 Task: Add an event with the title Second Sales Team Alignment and Strategy Discussion, date '2024/04/18', time 8:00 AM to 10:00 AMand add a description: A lunch and learn session is a unique professional development opportunity where employees gather during their lunch break to learn and engage in educational activities. It combines the convenience of a mealtime with valuable learning experiences, creating a relaxed and interactive environment for knowledge sharing and skill enhancement._x000D_
_x000D_
, put the event into Yellow category . Add location for the event as: 789 Paseo del Prado, Madrid, Spain, logged in from the account softage.9@softage.netand send the event invitation to softage.7@softage.net with CC to  softage.1@softage.net. Set a reminder for the event At time of event
Action: Mouse moved to (97, 128)
Screenshot: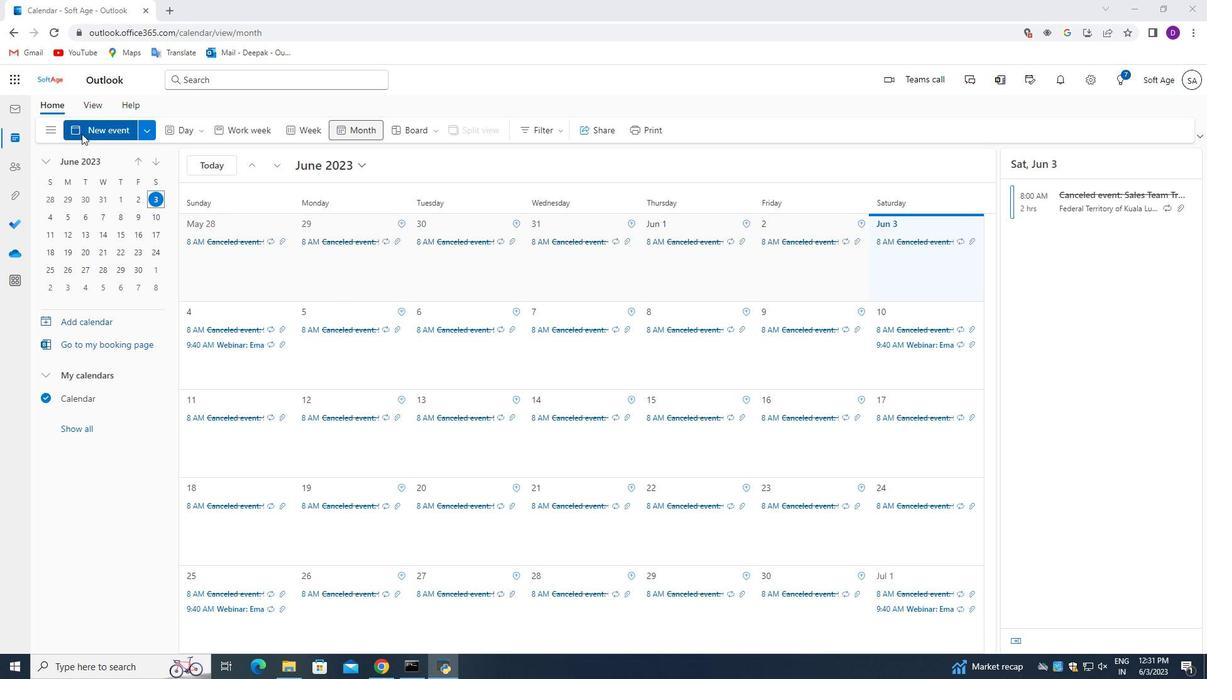 
Action: Mouse pressed left at (97, 128)
Screenshot: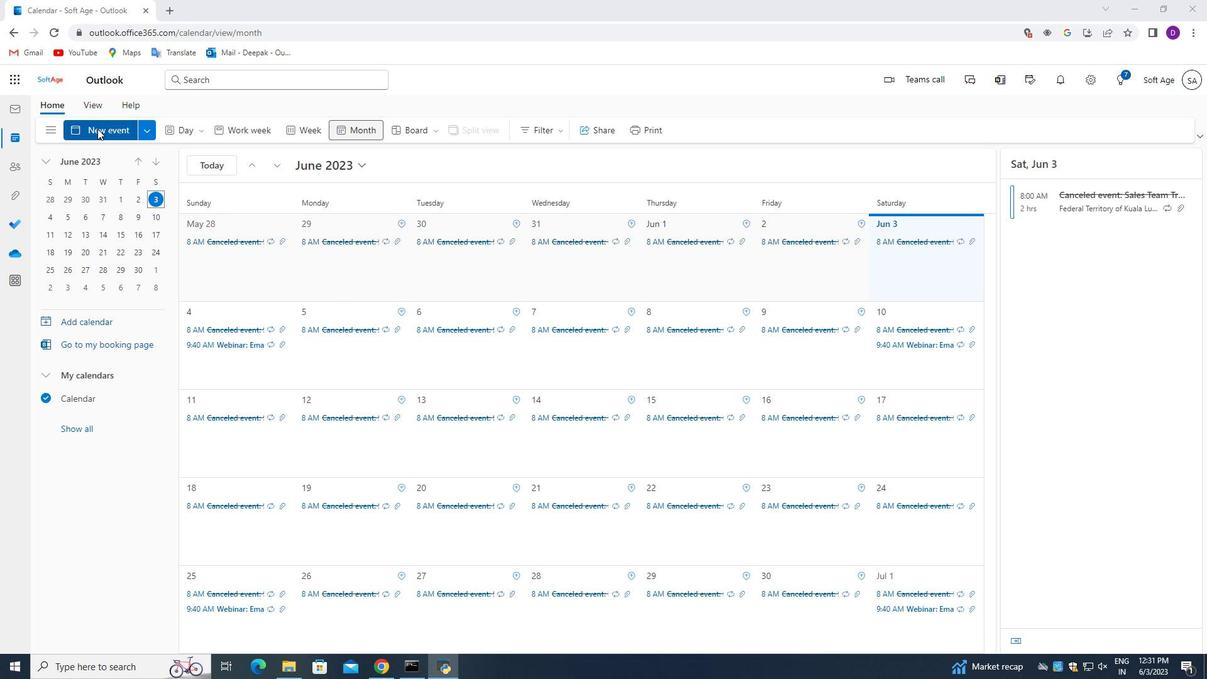 
Action: Mouse moved to (371, 412)
Screenshot: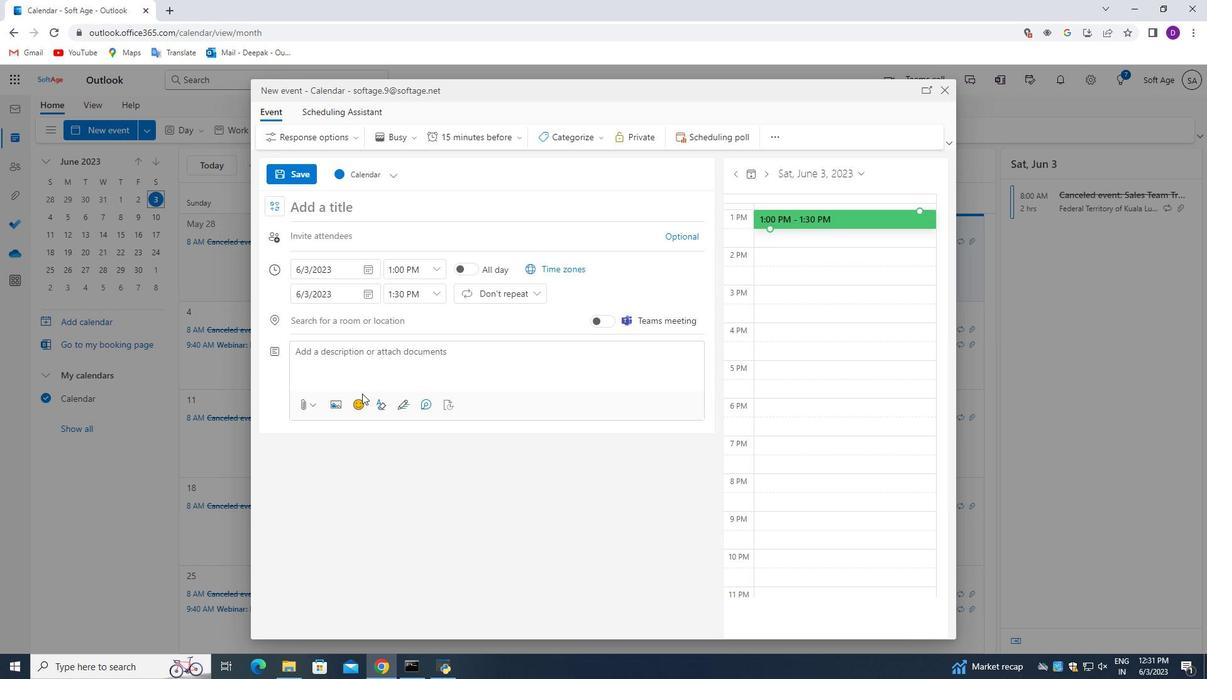 
Action: Key pressed <Key.shift_r>Second<Key.space><Key.shift_r>Sales<Key.space><Key.shift_r>Team<Key.space><Key.shift_r>Alignment<Key.space>and<Key.space>s<Key.backspace><Key.shift_r>Strategy<Key.space><Key.shift_r>Discussion
Screenshot: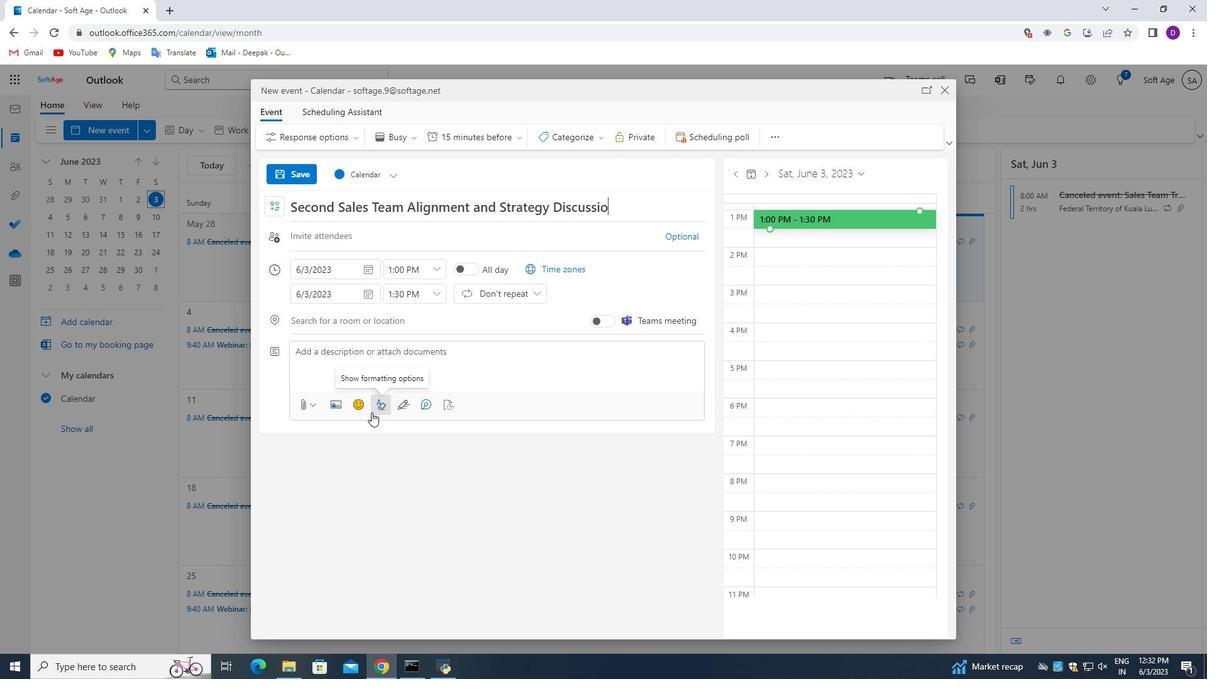 
Action: Mouse moved to (370, 266)
Screenshot: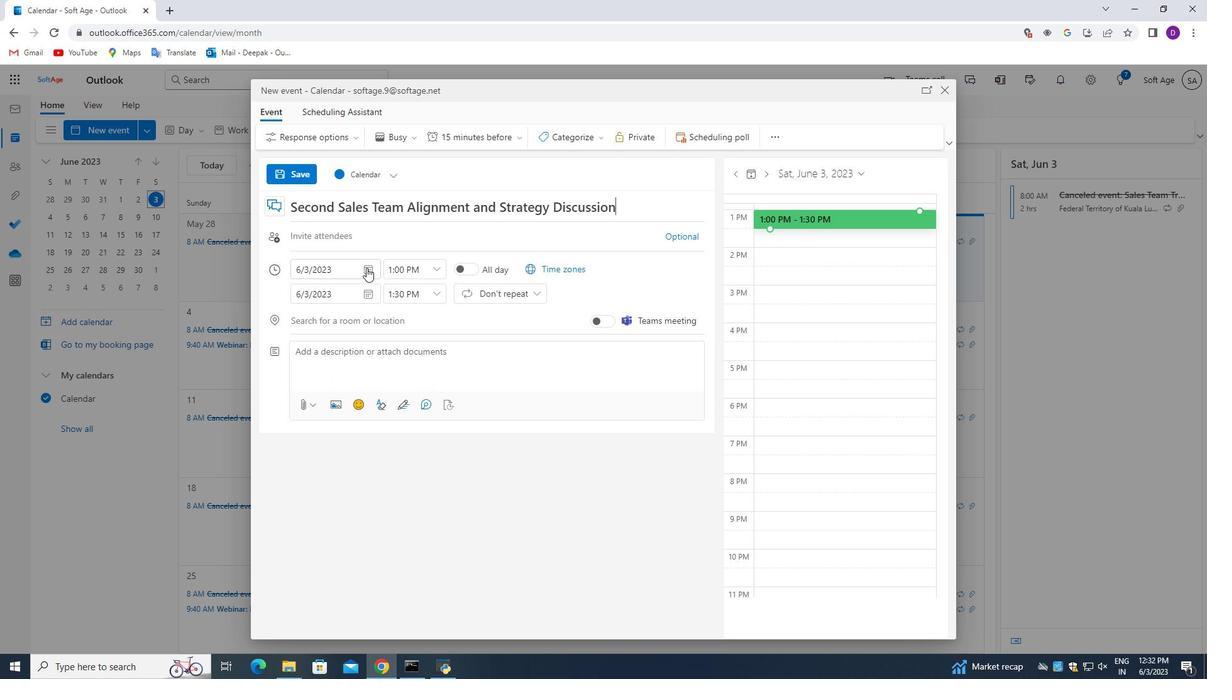 
Action: Mouse pressed left at (370, 266)
Screenshot: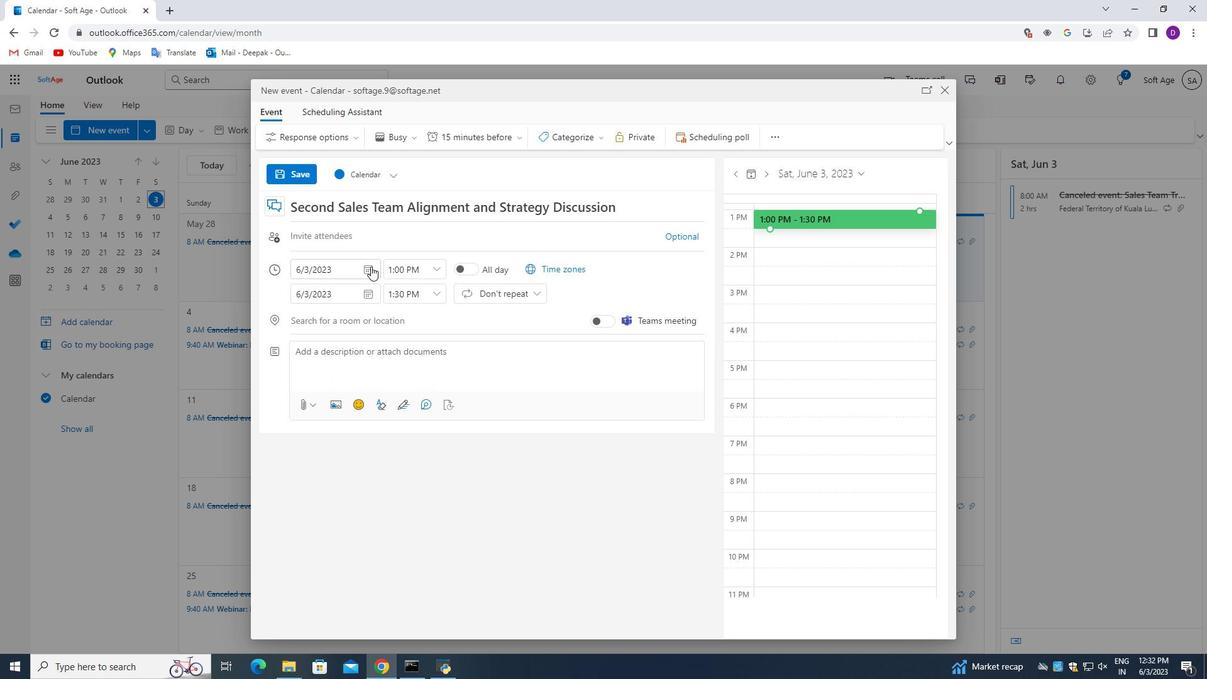 
Action: Mouse moved to (334, 293)
Screenshot: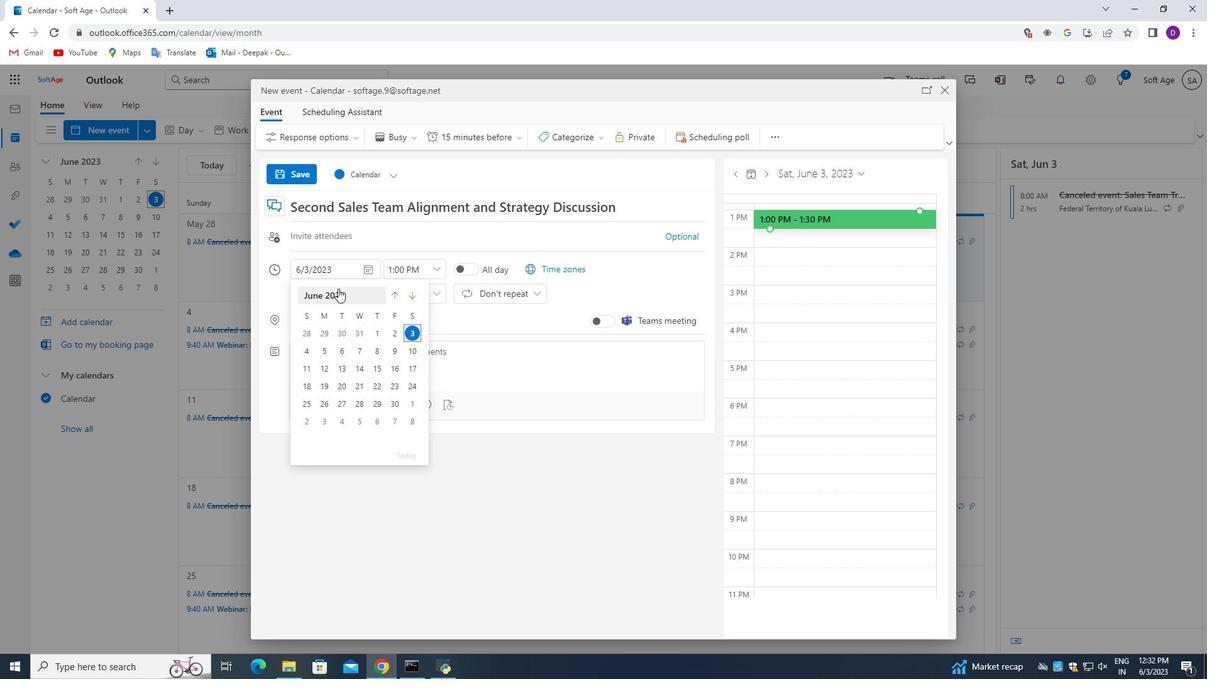 
Action: Mouse pressed left at (334, 293)
Screenshot: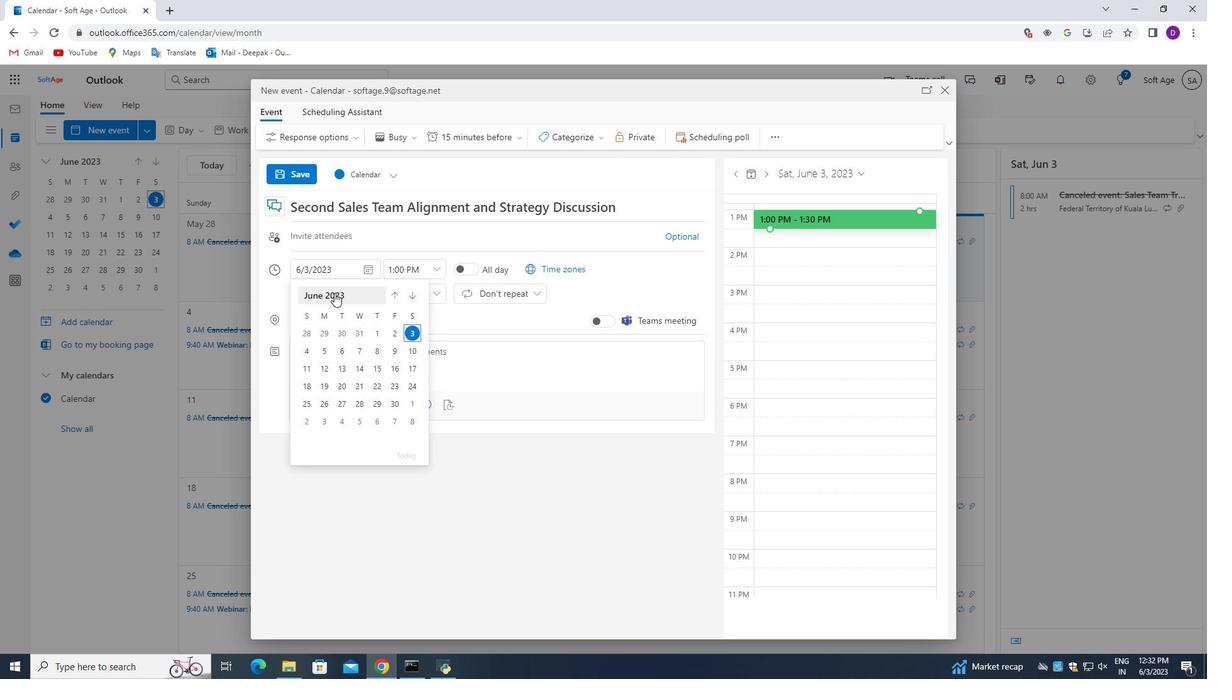 
Action: Mouse moved to (413, 298)
Screenshot: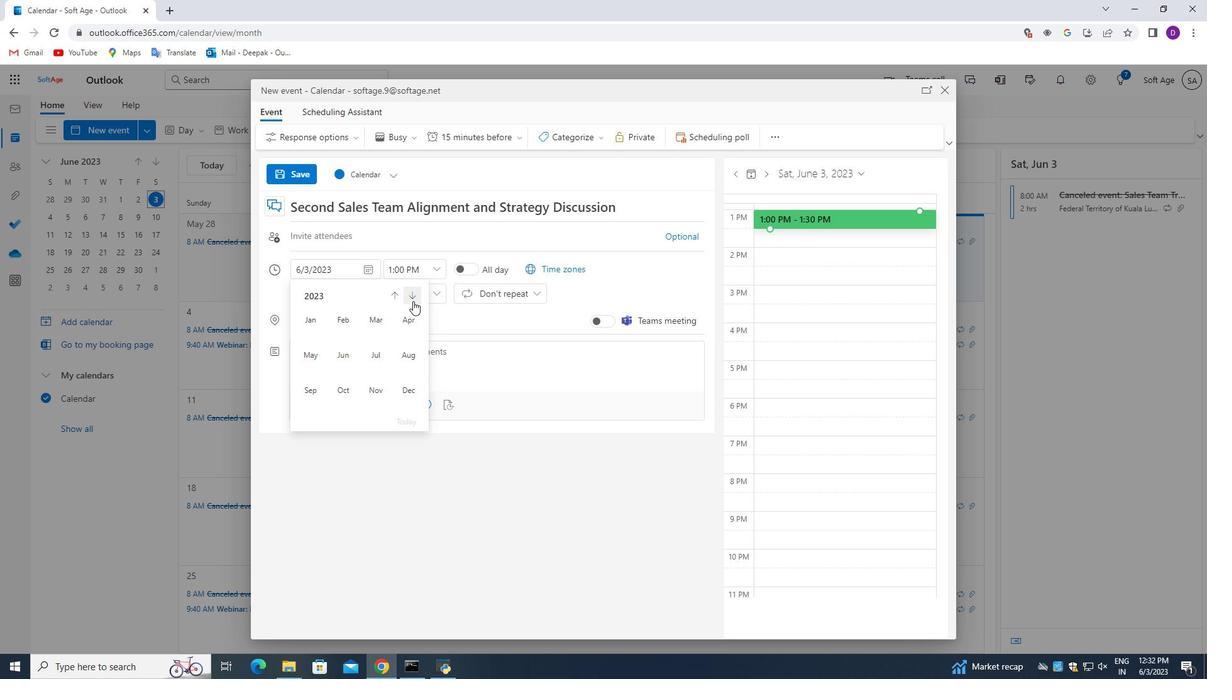 
Action: Mouse pressed left at (413, 298)
Screenshot: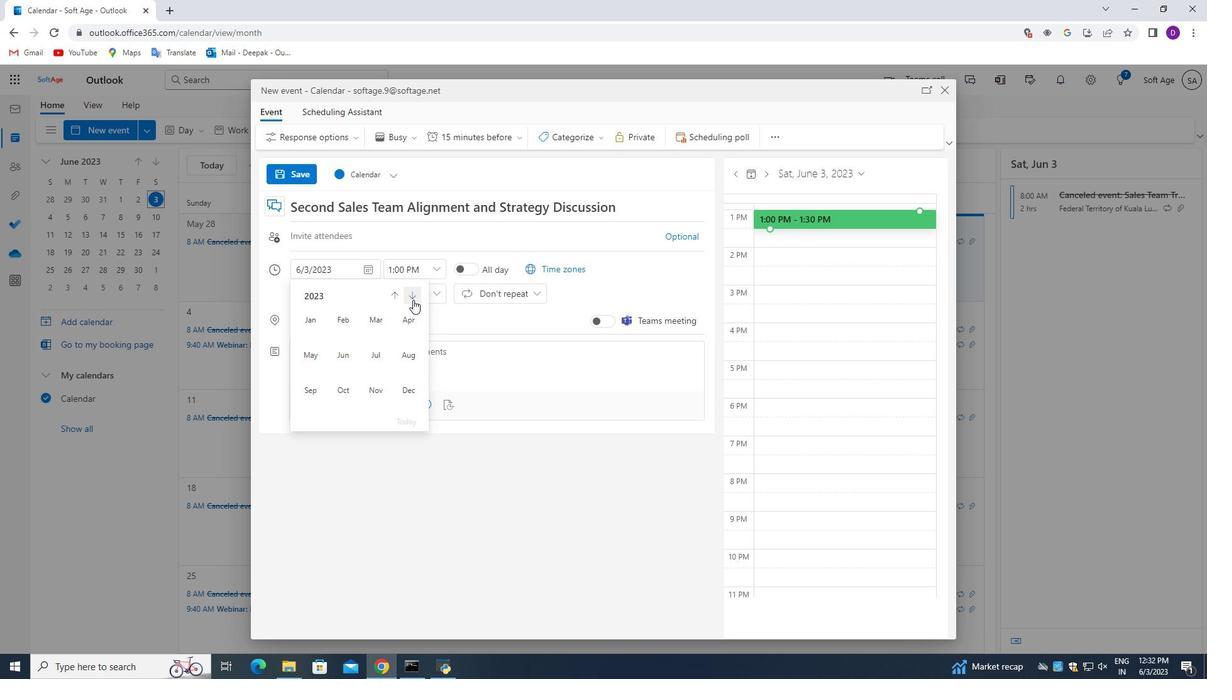 
Action: Mouse moved to (401, 324)
Screenshot: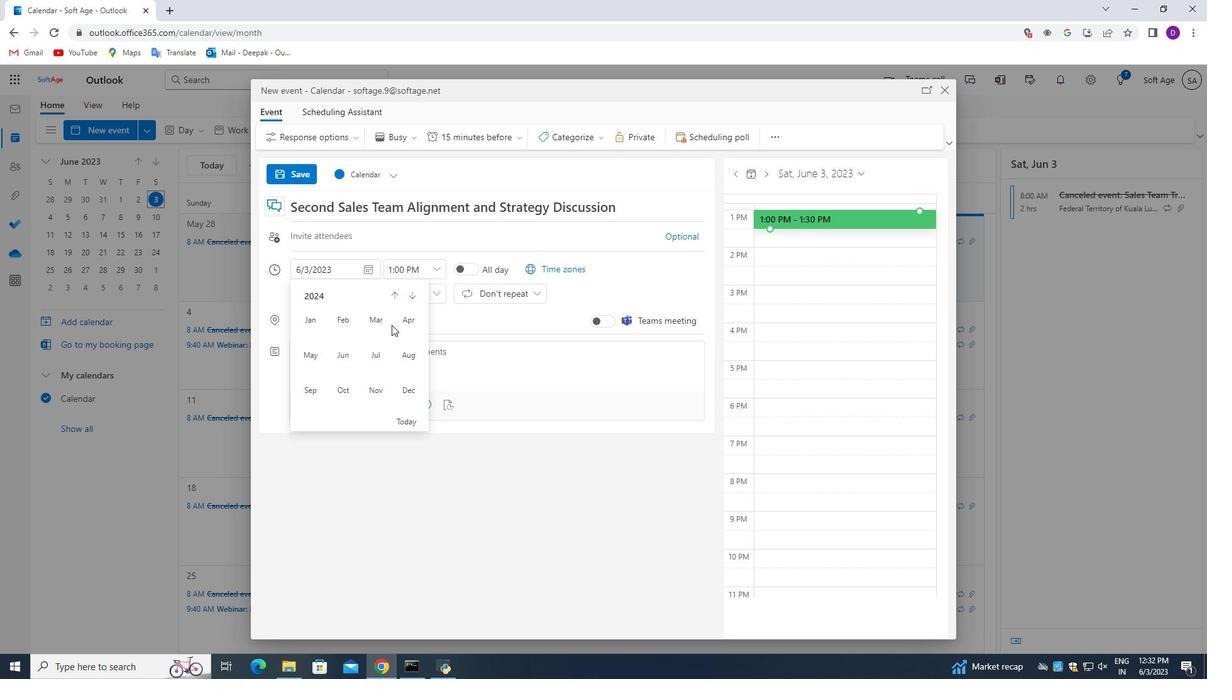
Action: Mouse pressed left at (401, 324)
Screenshot: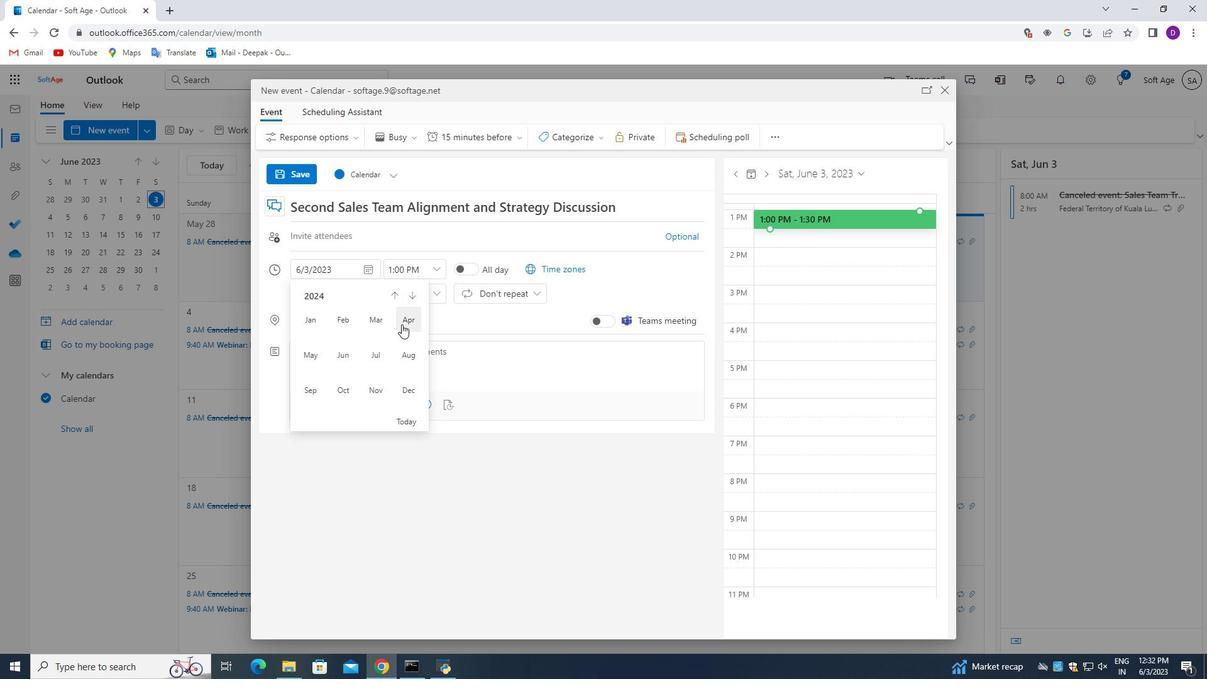 
Action: Mouse moved to (379, 365)
Screenshot: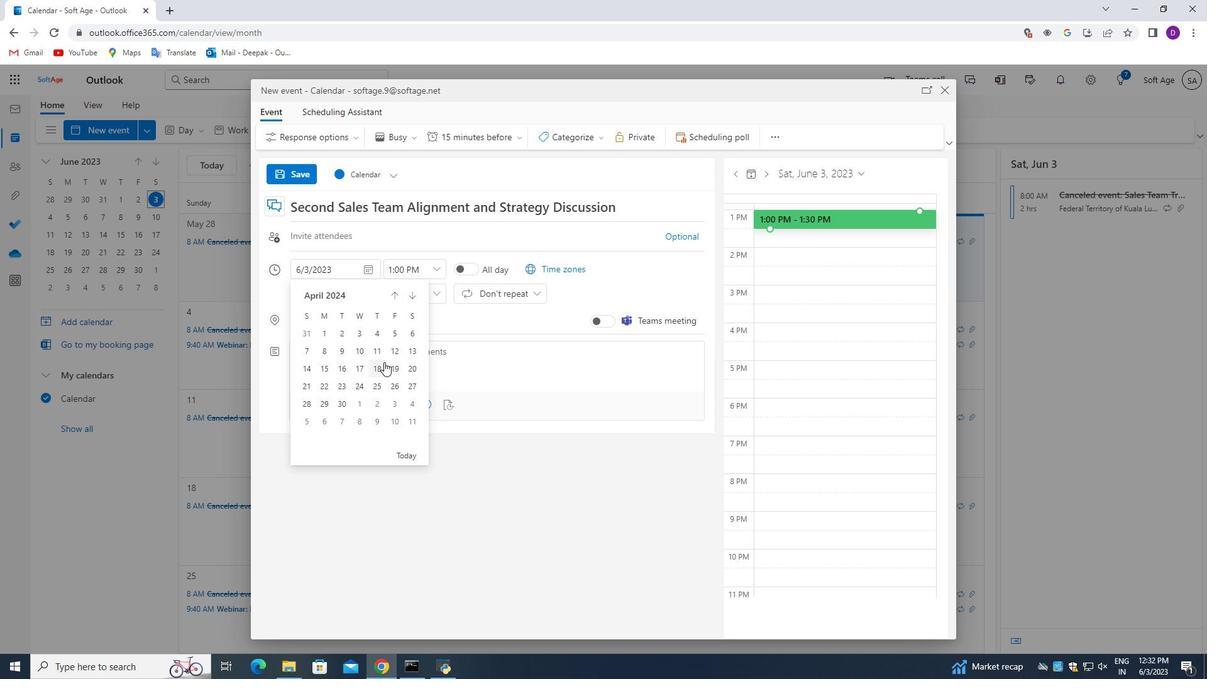 
Action: Mouse pressed left at (379, 365)
Screenshot: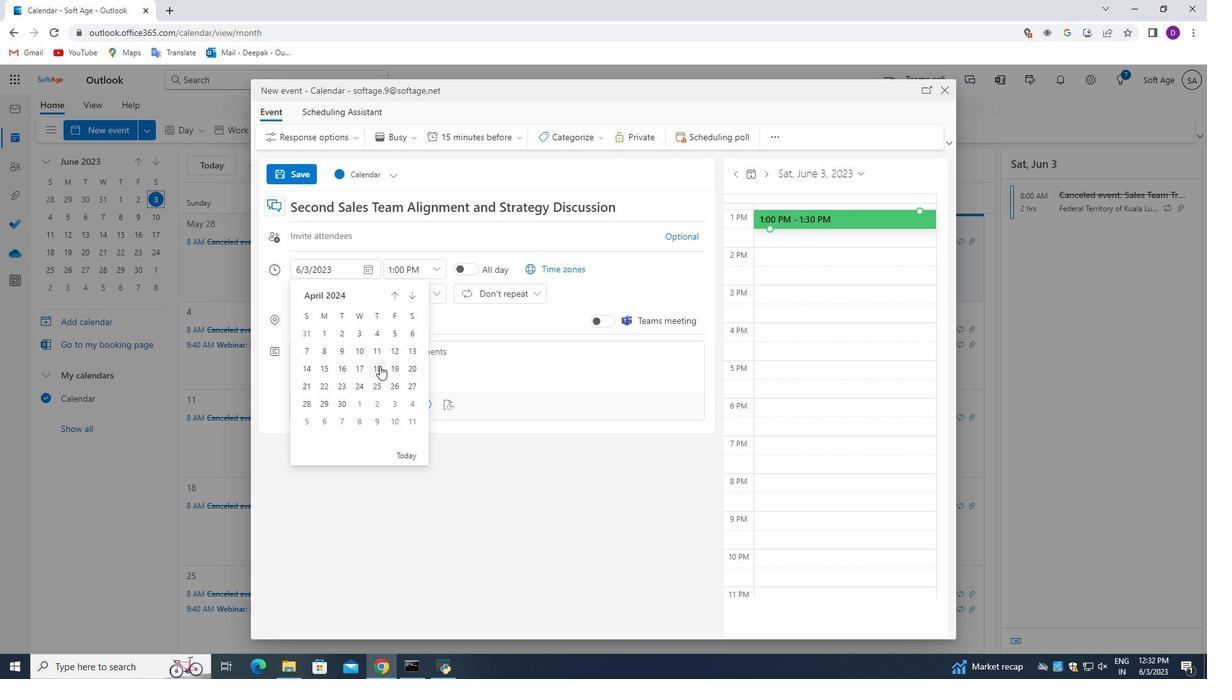
Action: Mouse moved to (412, 271)
Screenshot: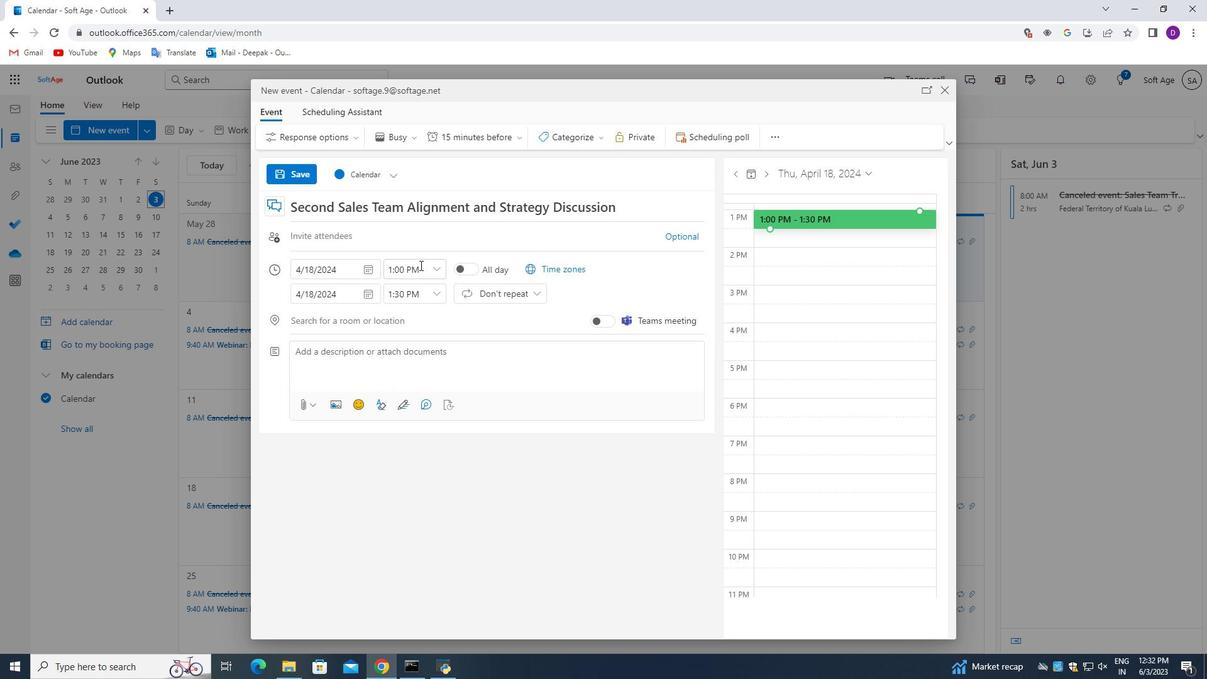 
Action: Mouse pressed left at (412, 271)
Screenshot: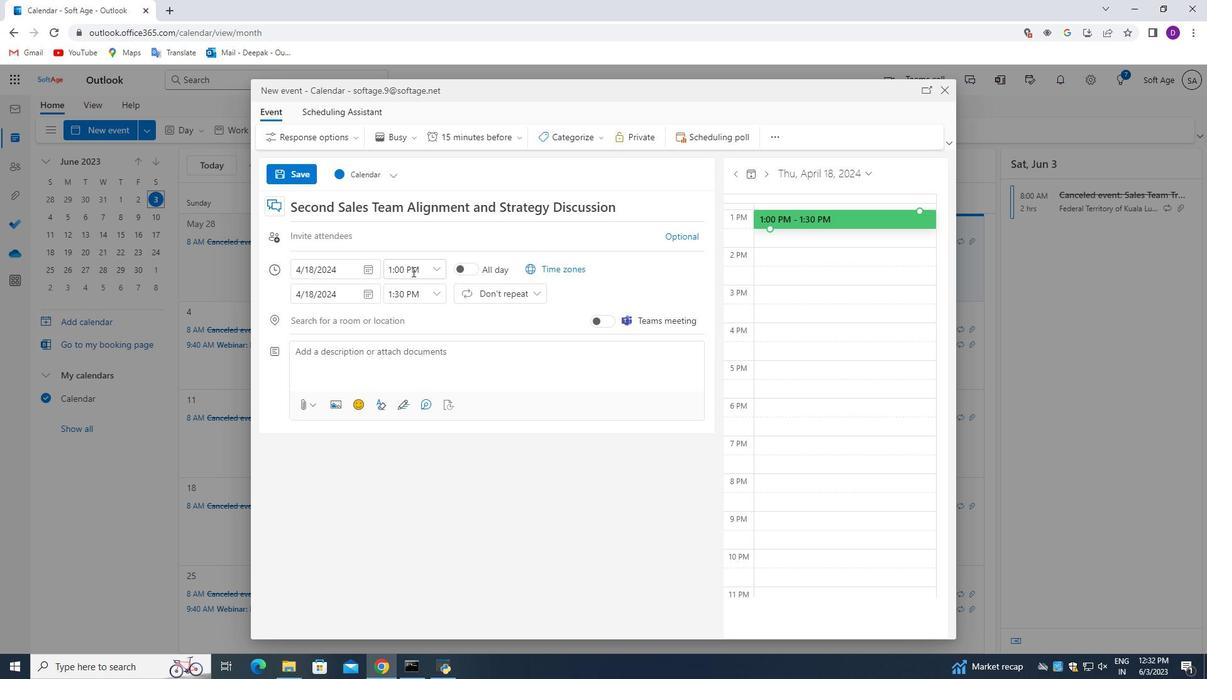 
Action: Mouse pressed left at (412, 271)
Screenshot: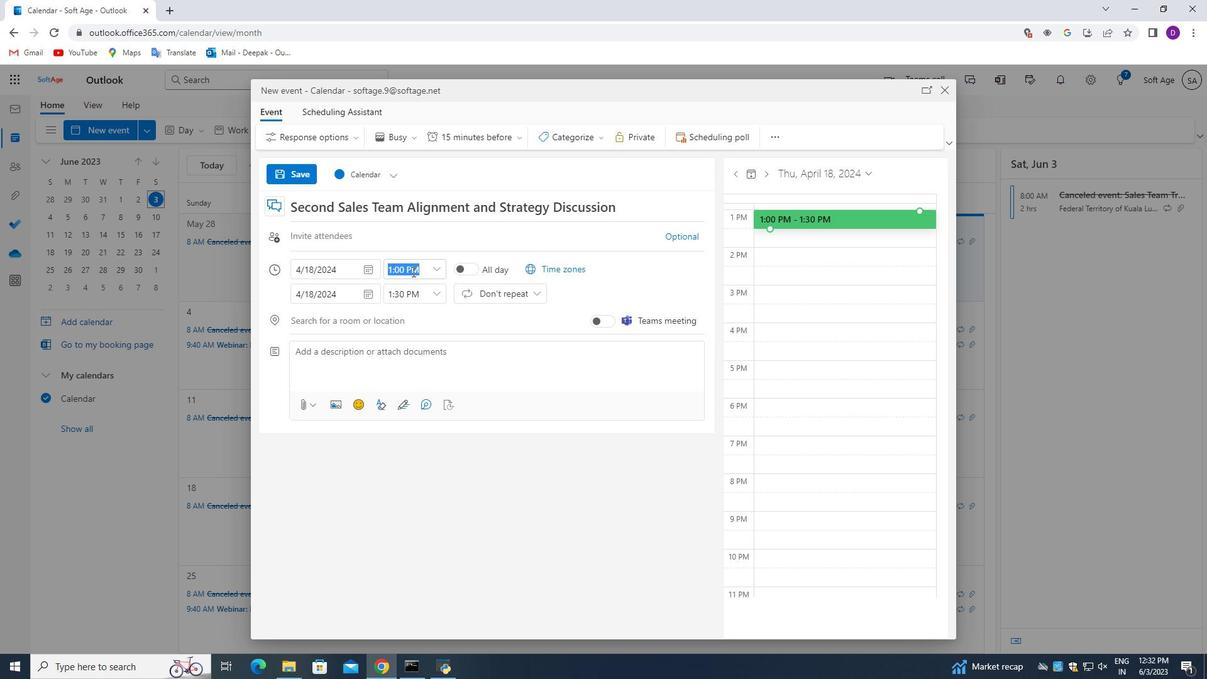 
Action: Mouse moved to (392, 269)
Screenshot: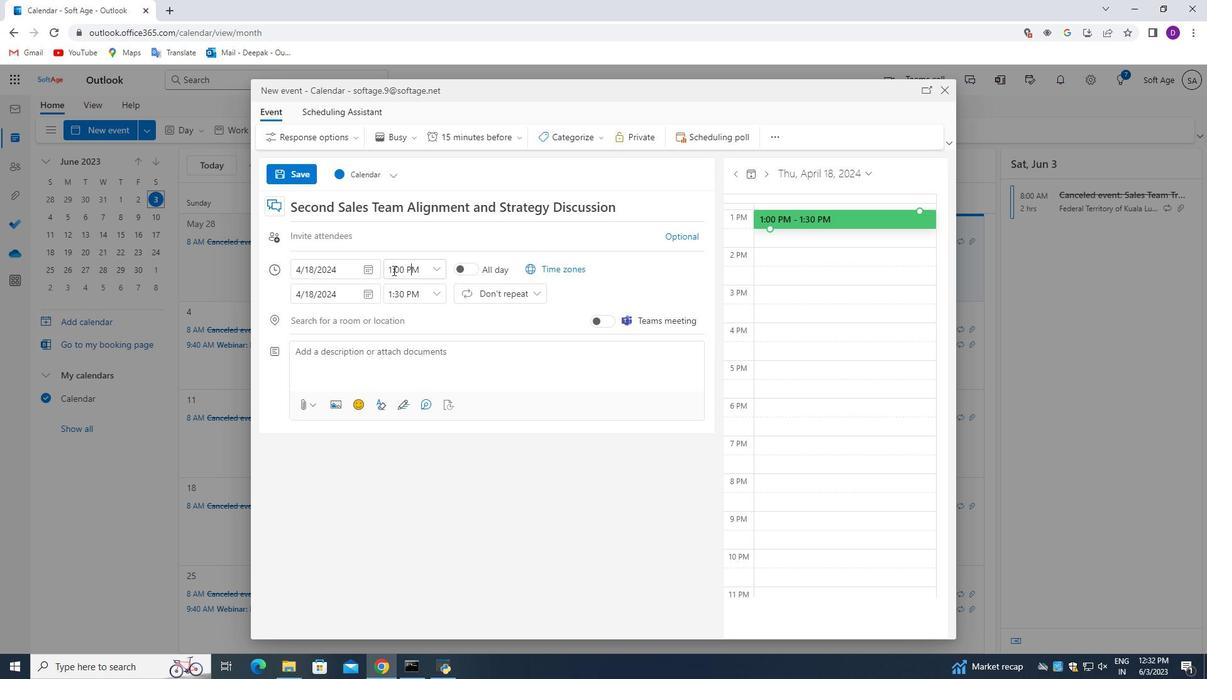 
Action: Mouse pressed left at (392, 269)
Screenshot: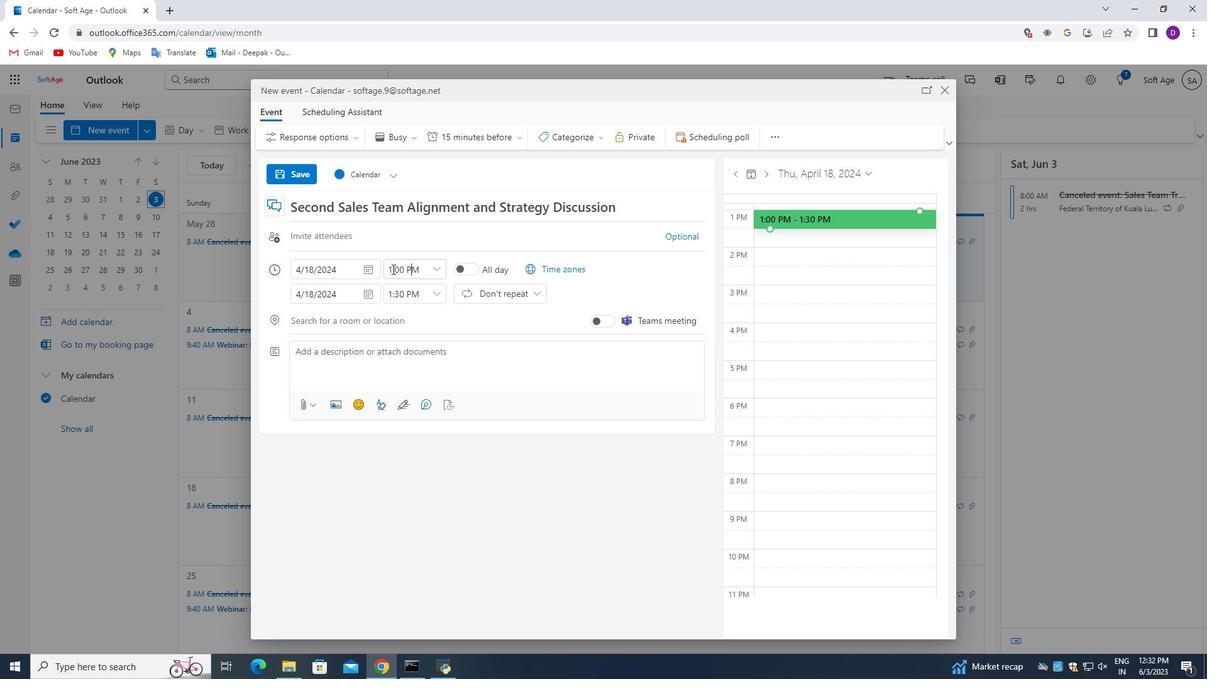 
Action: Mouse moved to (407, 274)
Screenshot: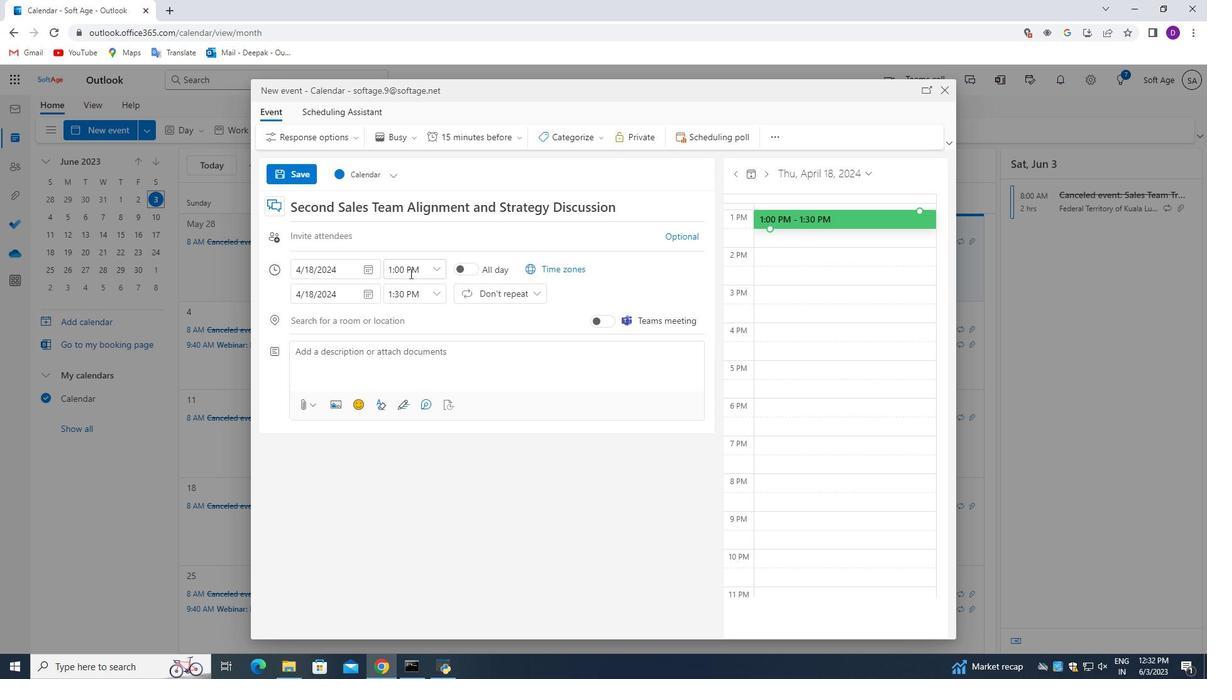 
Action: Key pressed <Key.backspace>
Screenshot: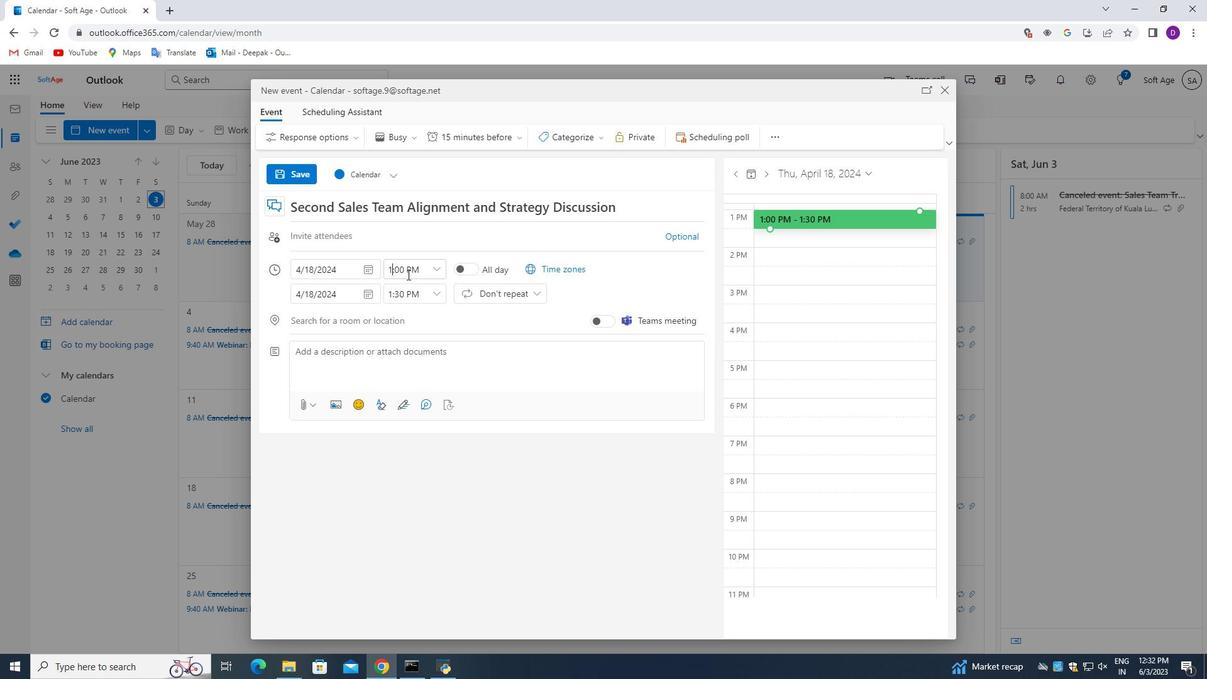 
Action: Mouse moved to (407, 275)
Screenshot: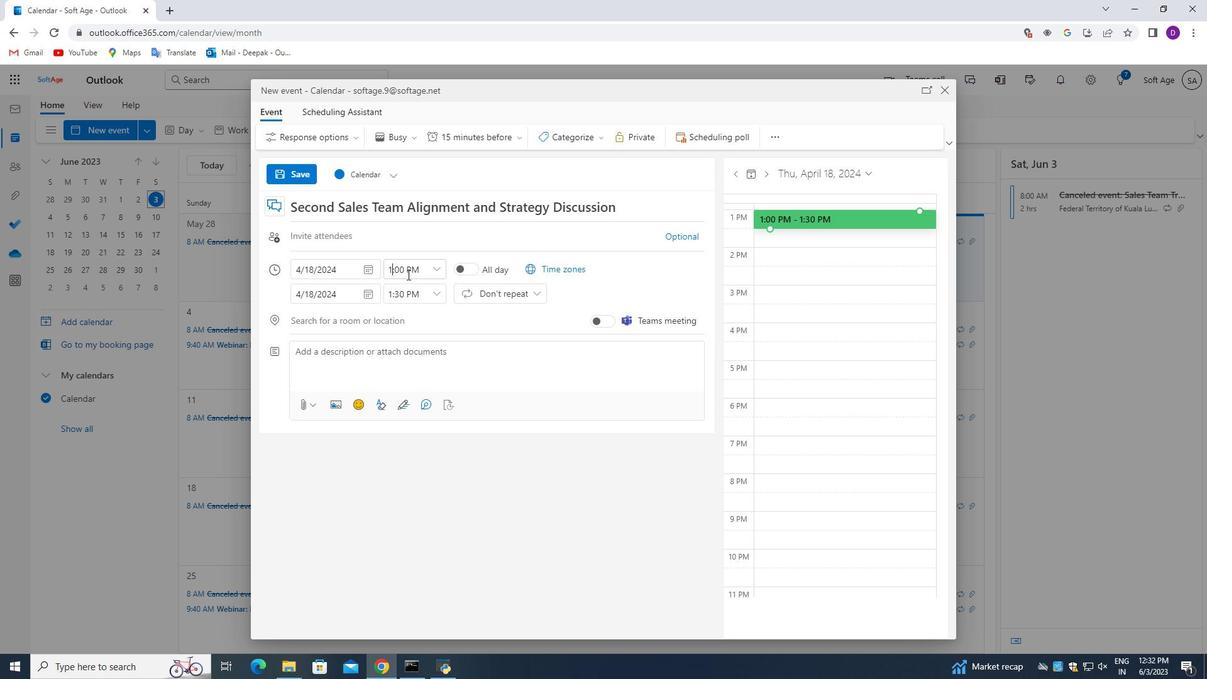 
Action: Key pressed 8
Screenshot: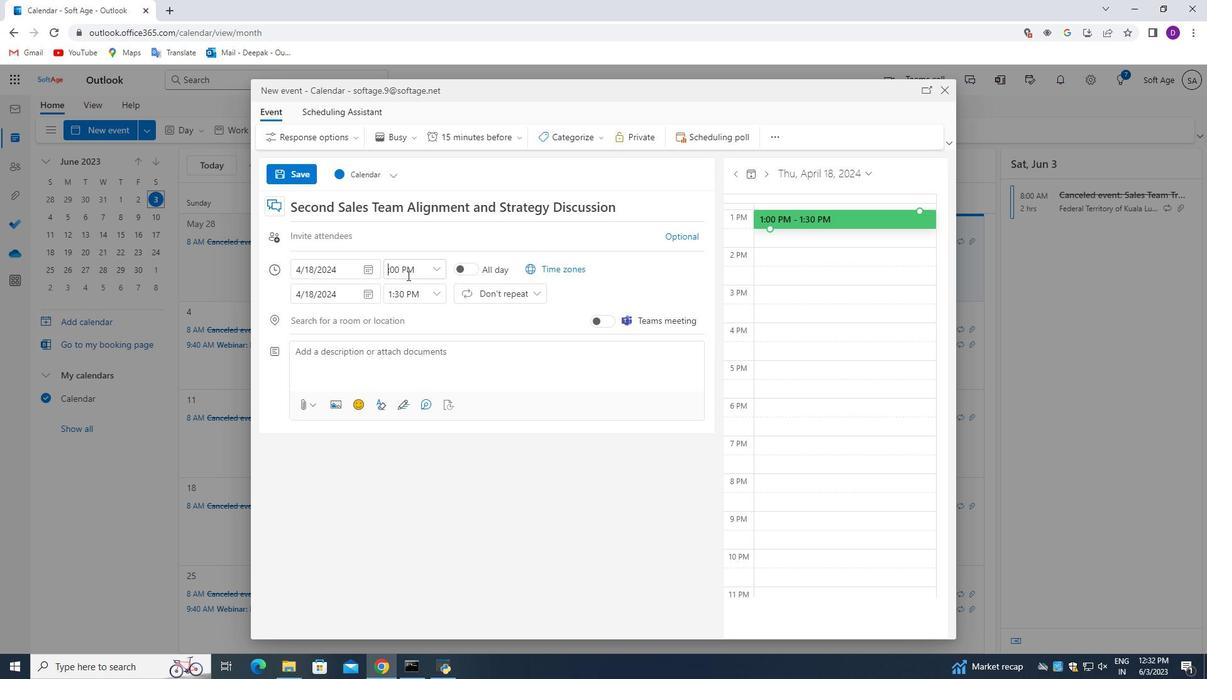 
Action: Mouse moved to (410, 270)
Screenshot: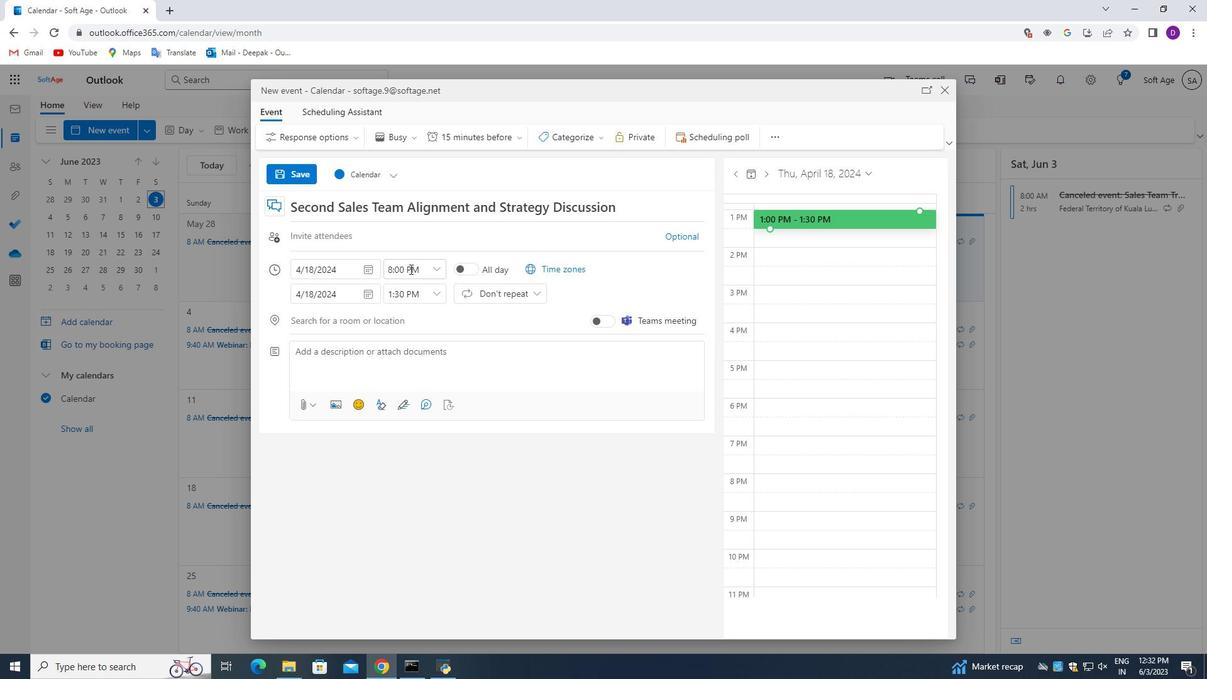 
Action: Mouse pressed left at (410, 270)
Screenshot: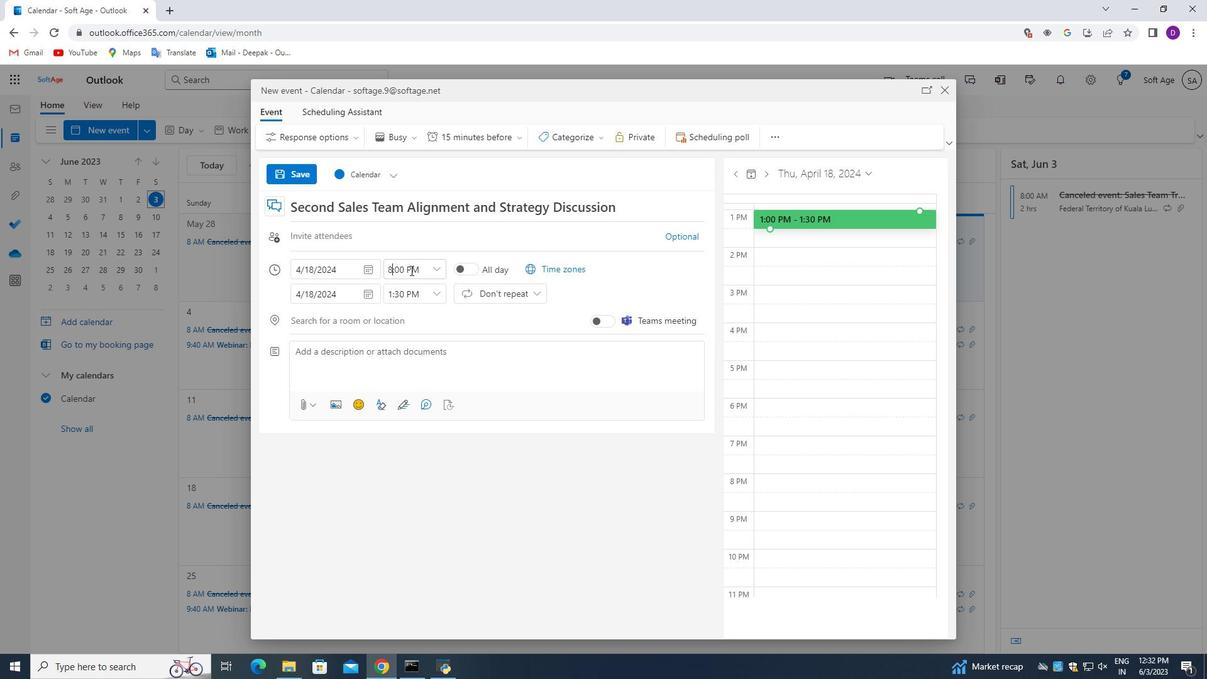 
Action: Mouse moved to (449, 309)
Screenshot: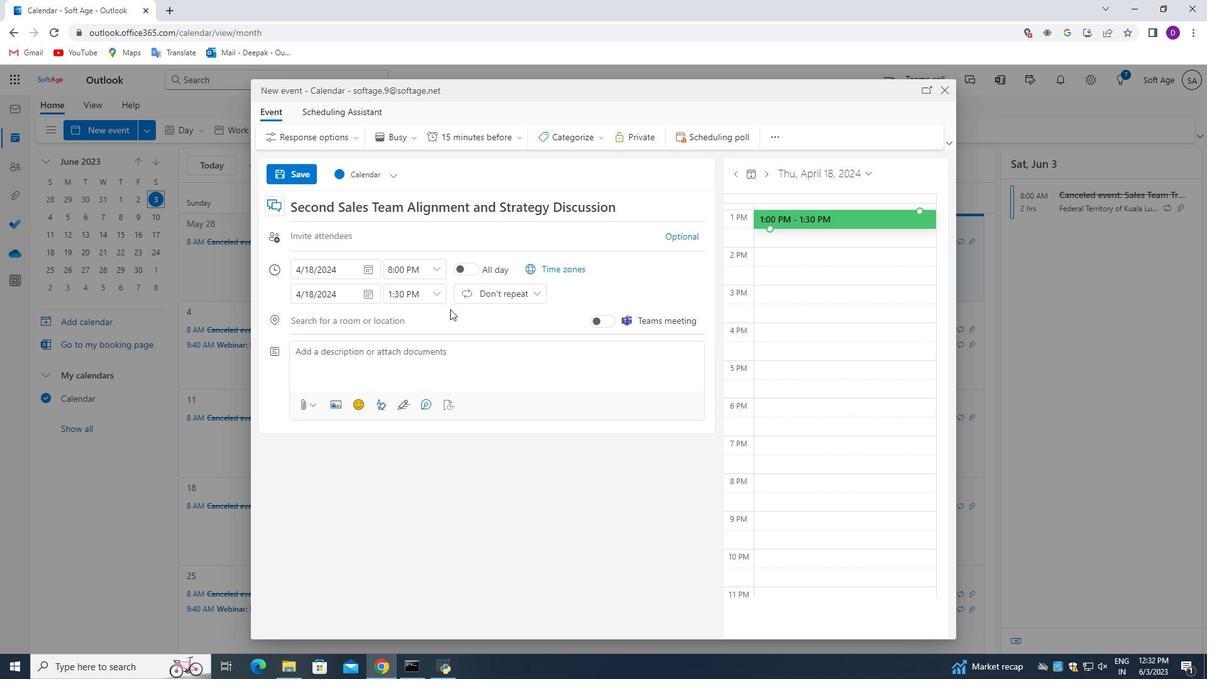 
Action: Key pressed <Key.backspace><Key.shift_r><Key.shift_r><Key.shift_r><Key.shift_r><Key.shift_r><Key.shift_r><Key.shift_r><Key.shift_r>A
Screenshot: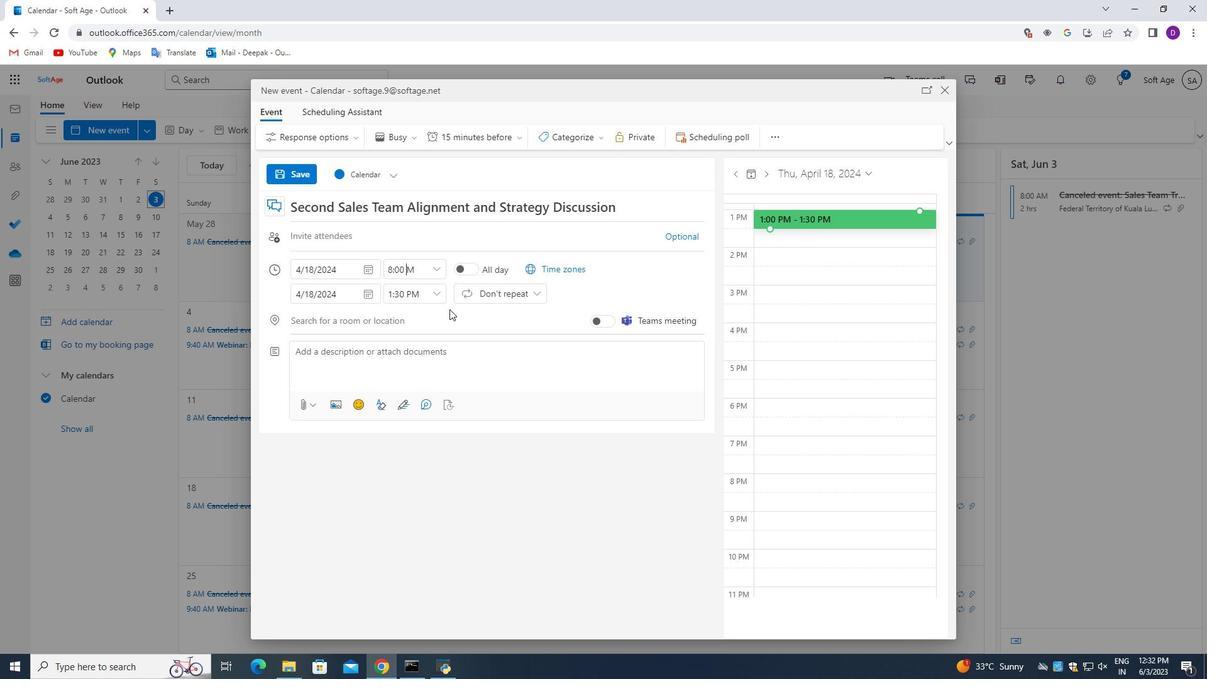
Action: Mouse moved to (391, 294)
Screenshot: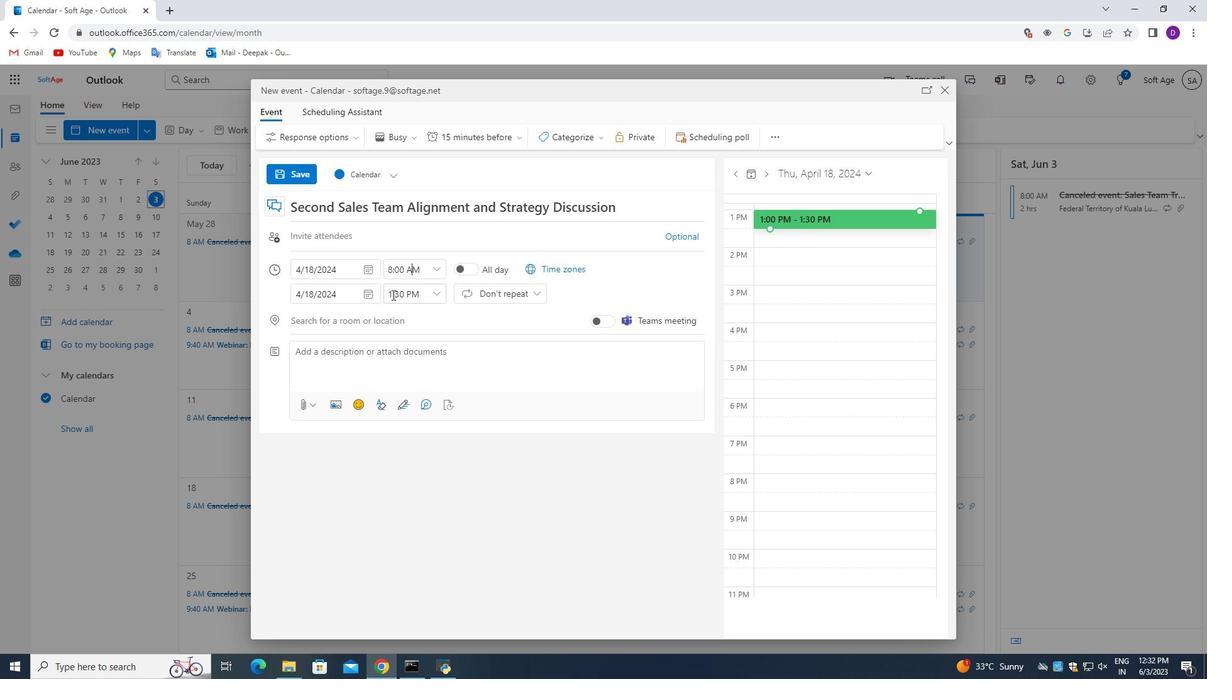 
Action: Mouse pressed left at (391, 294)
Screenshot: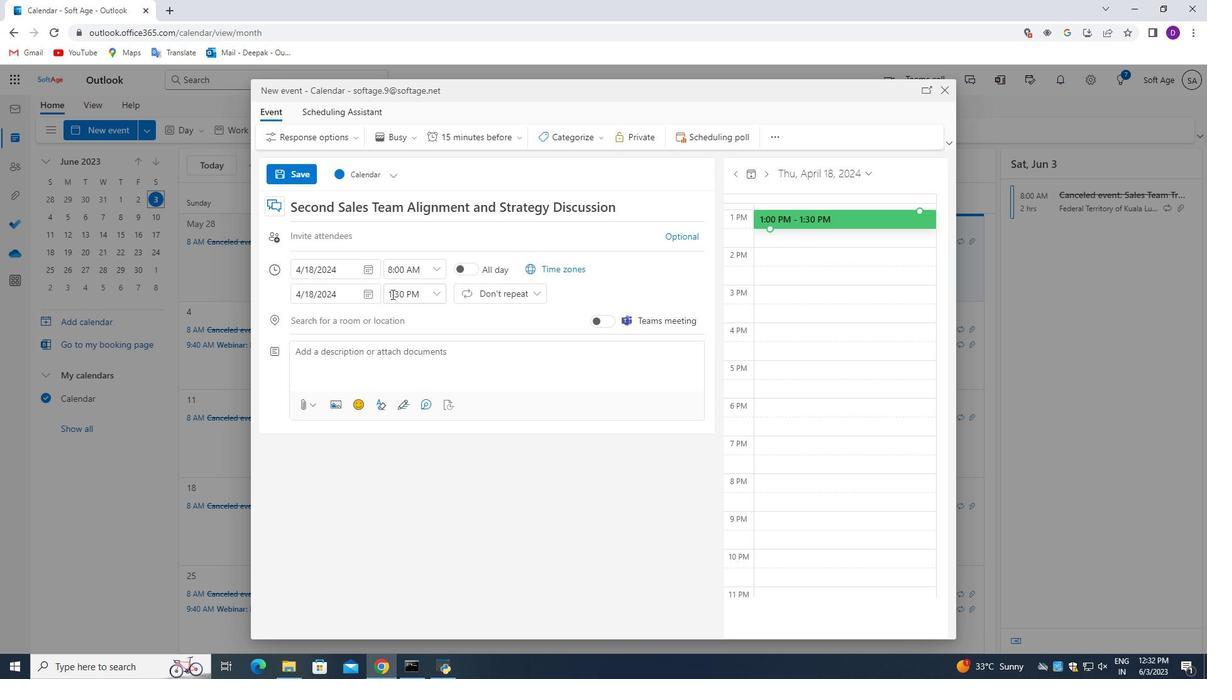 
Action: Mouse moved to (391, 293)
Screenshot: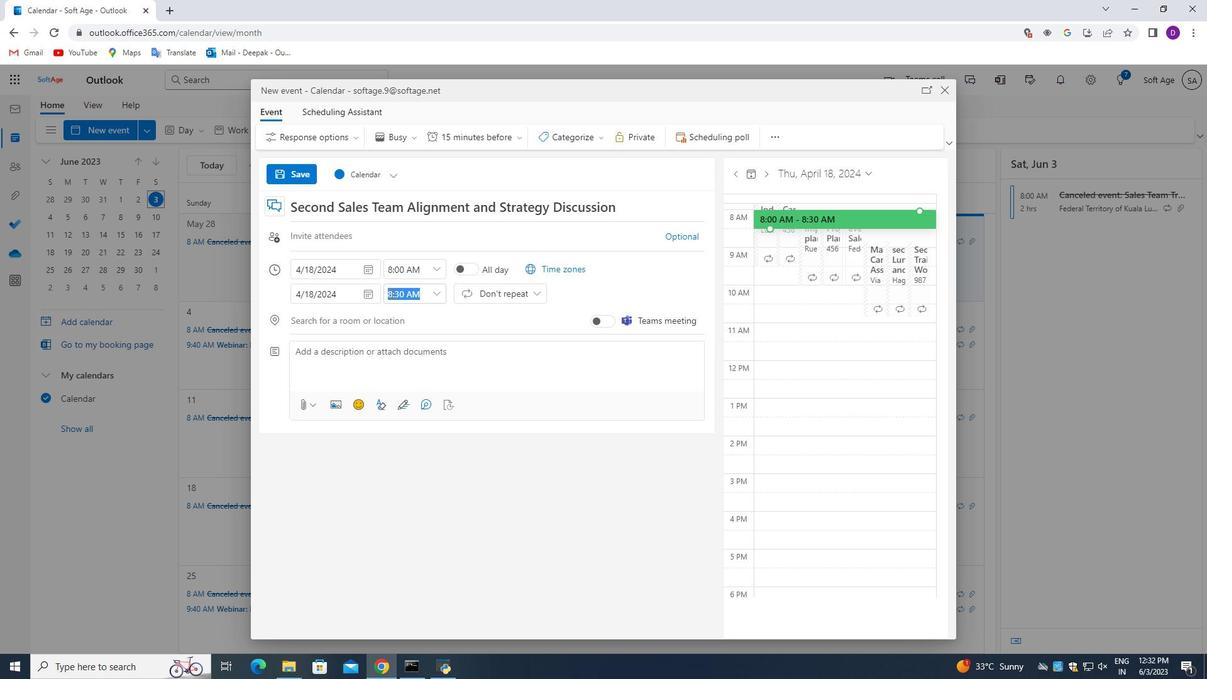 
Action: Mouse pressed left at (391, 293)
Screenshot: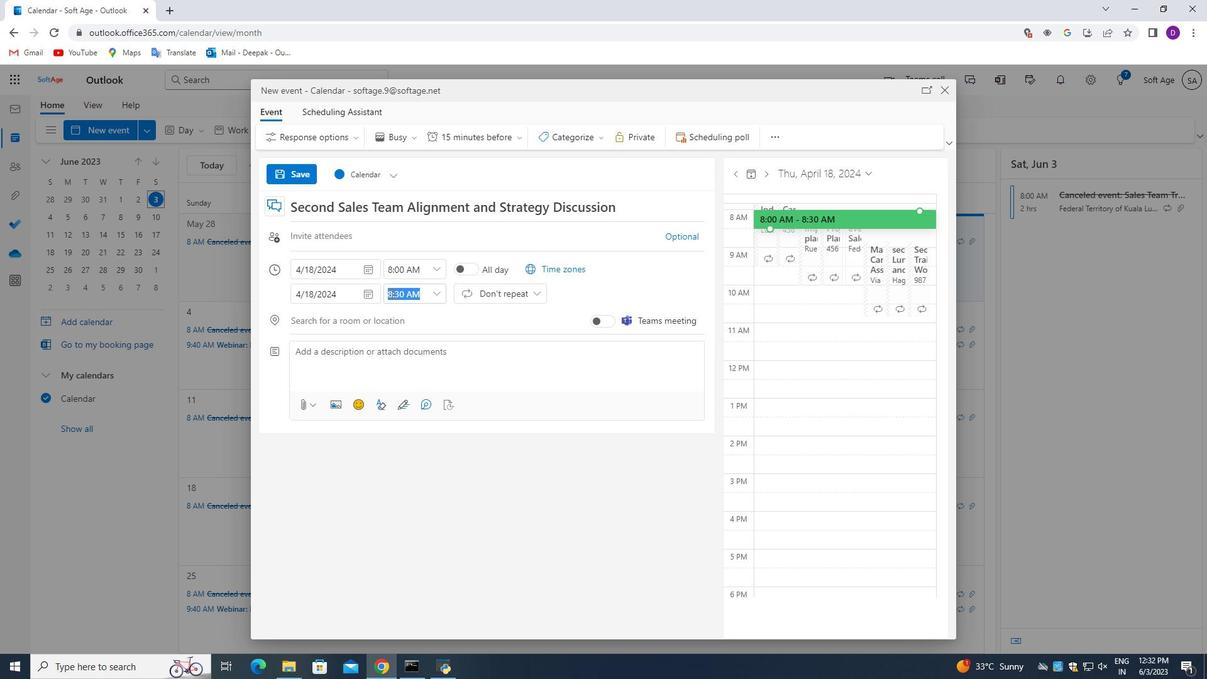 
Action: Mouse moved to (402, 303)
Screenshot: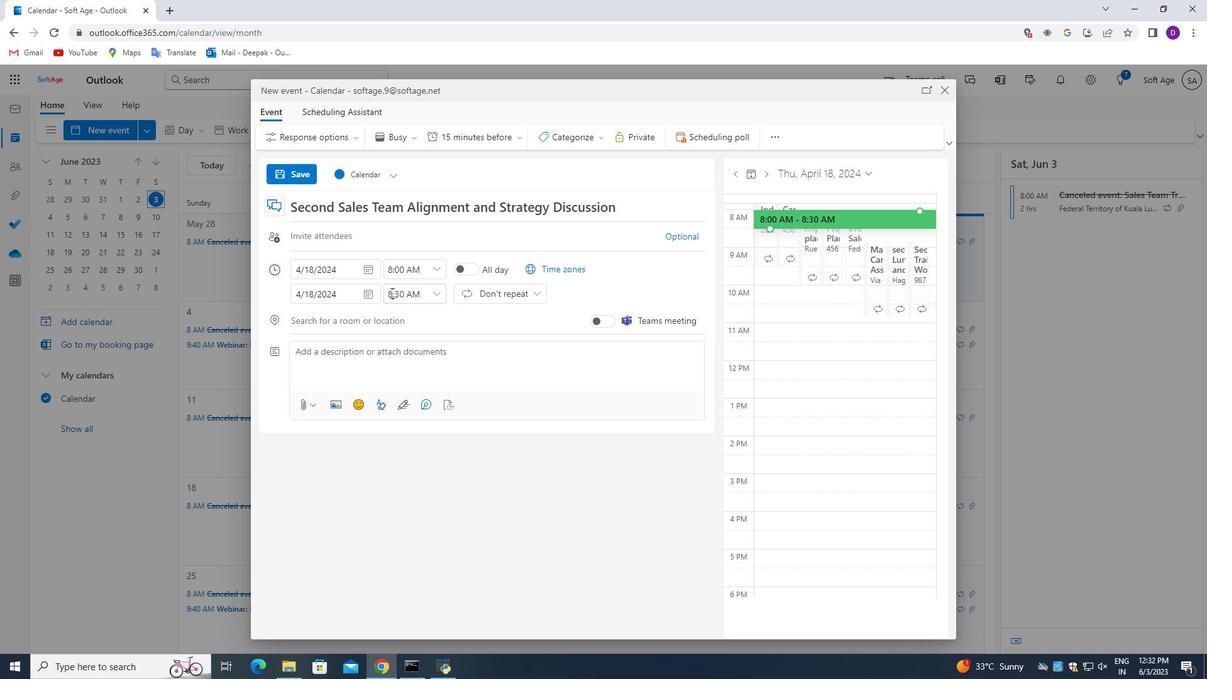 
Action: Key pressed <Key.backspace>10
Screenshot: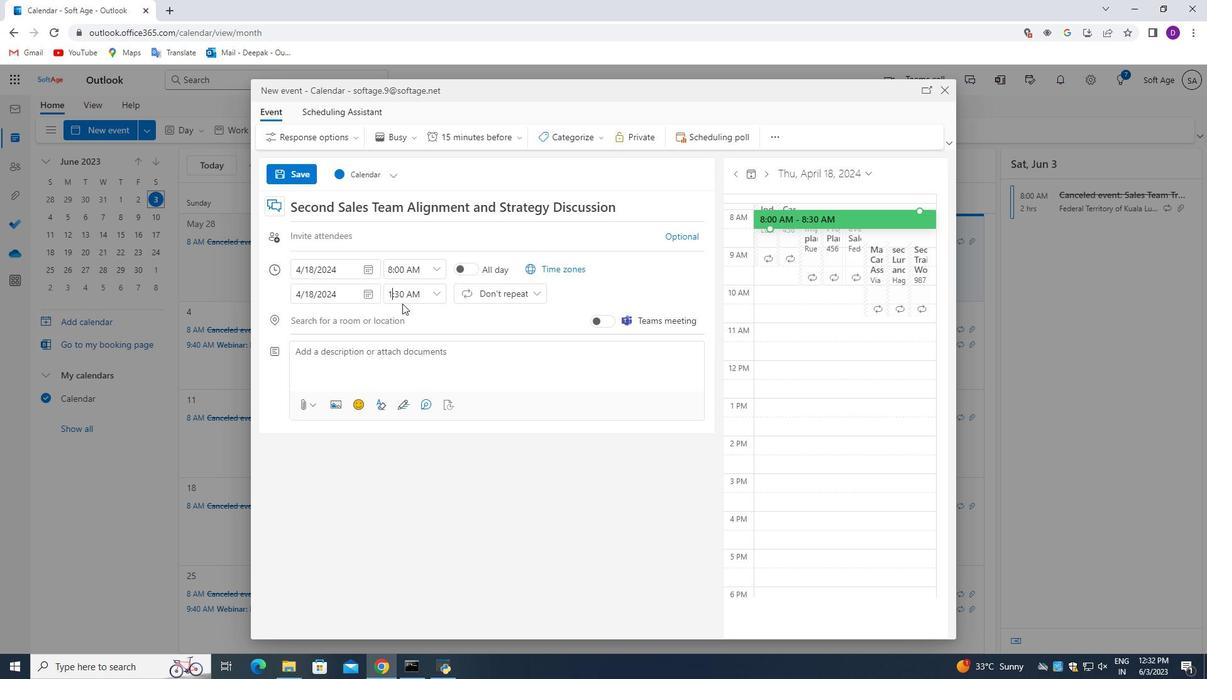 
Action: Mouse moved to (402, 292)
Screenshot: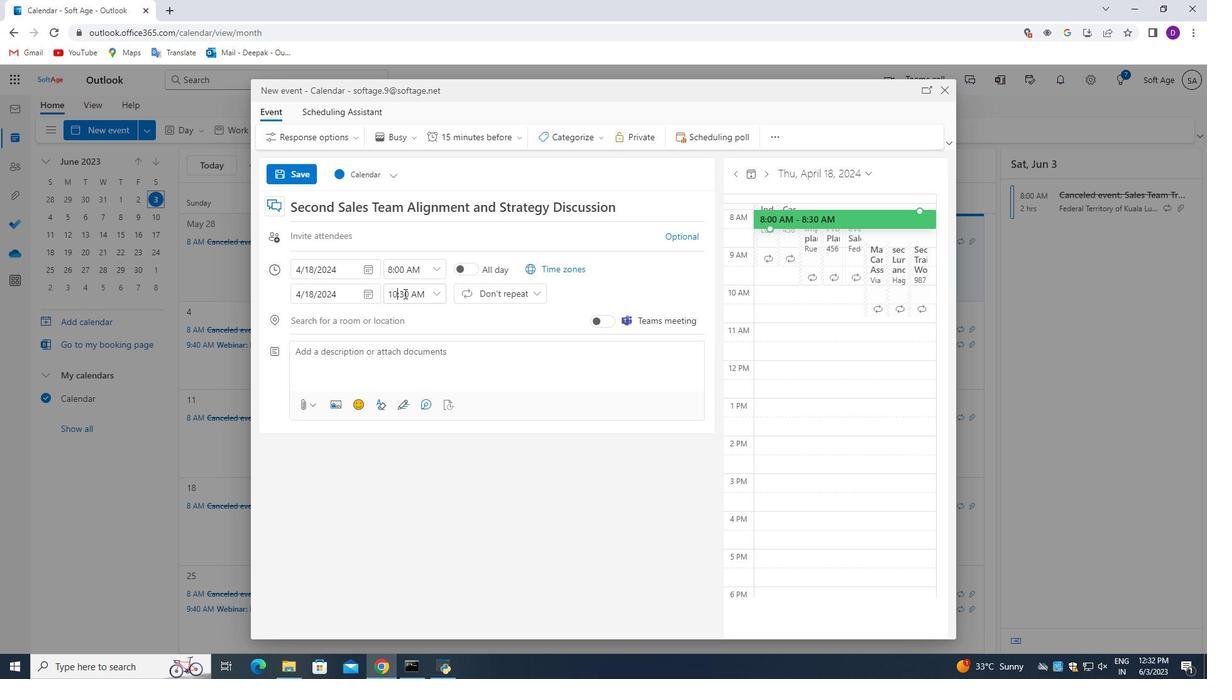 
Action: Mouse pressed left at (402, 292)
Screenshot: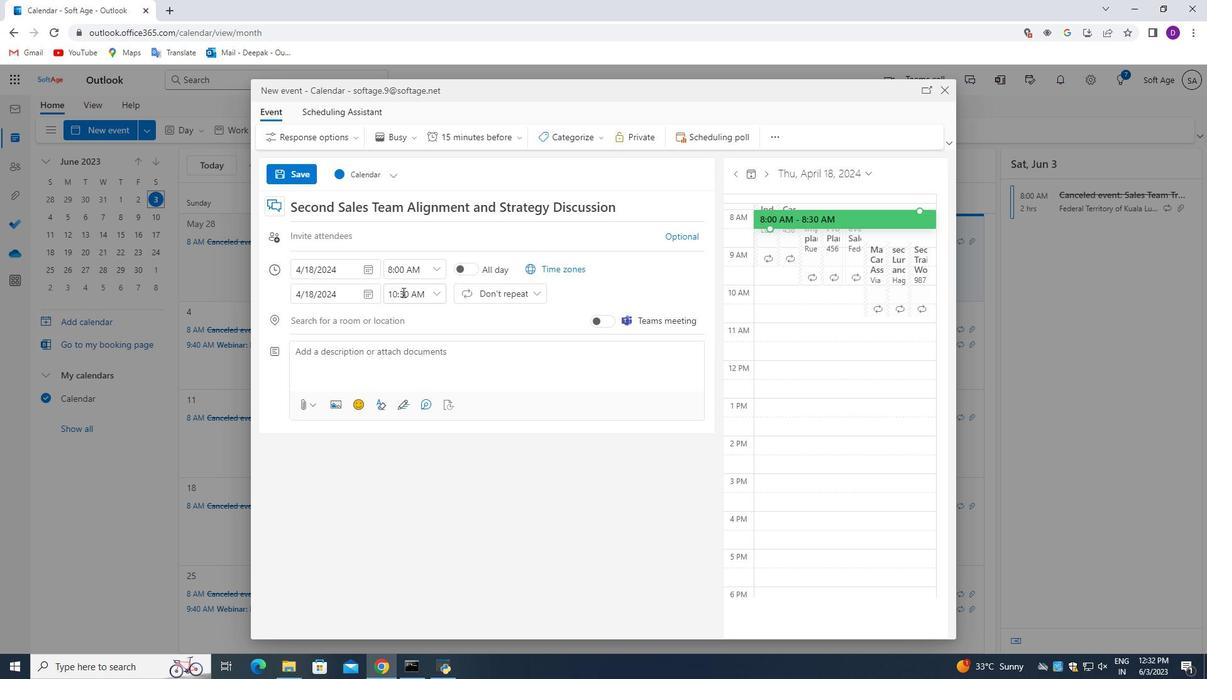 
Action: Mouse moved to (386, 335)
Screenshot: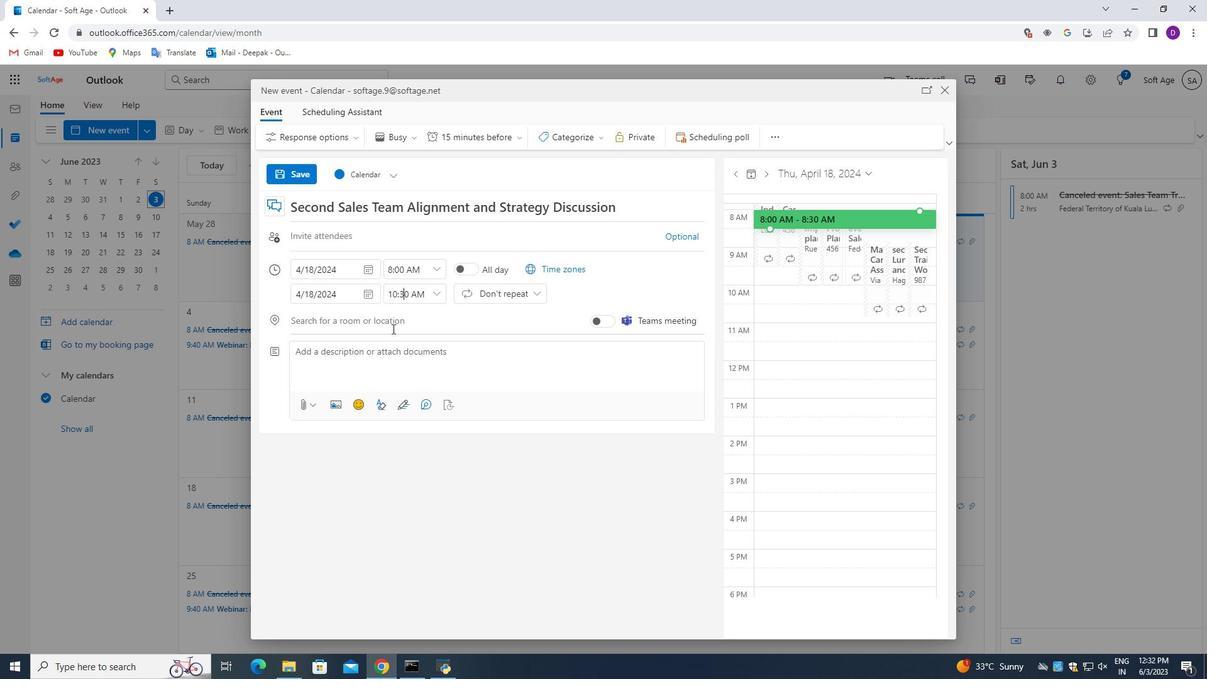 
Action: Key pressed <Key.backspace>0
Screenshot: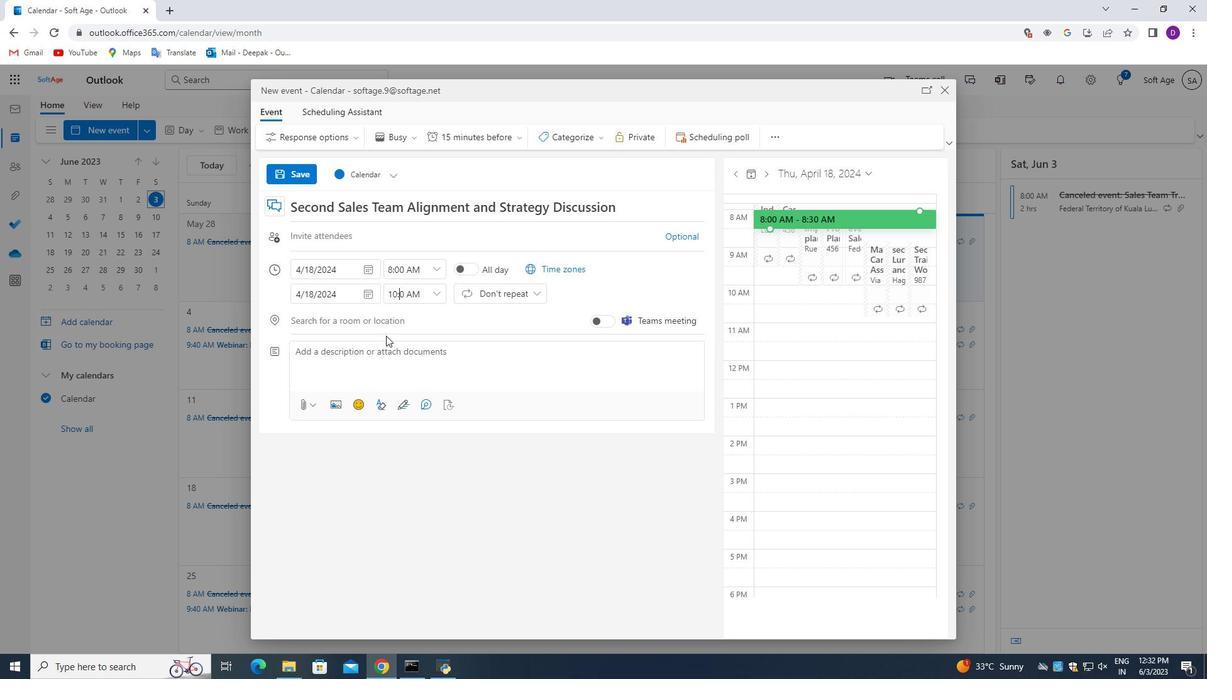 
Action: Mouse moved to (355, 354)
Screenshot: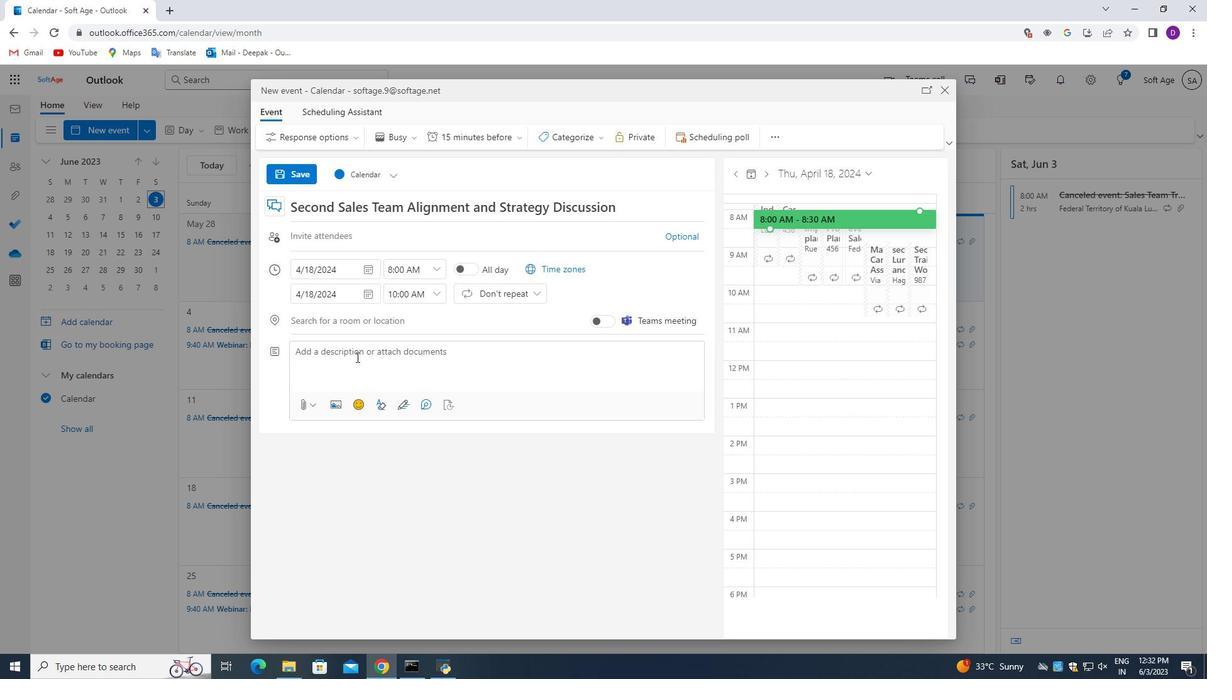
Action: Mouse pressed left at (355, 354)
Screenshot: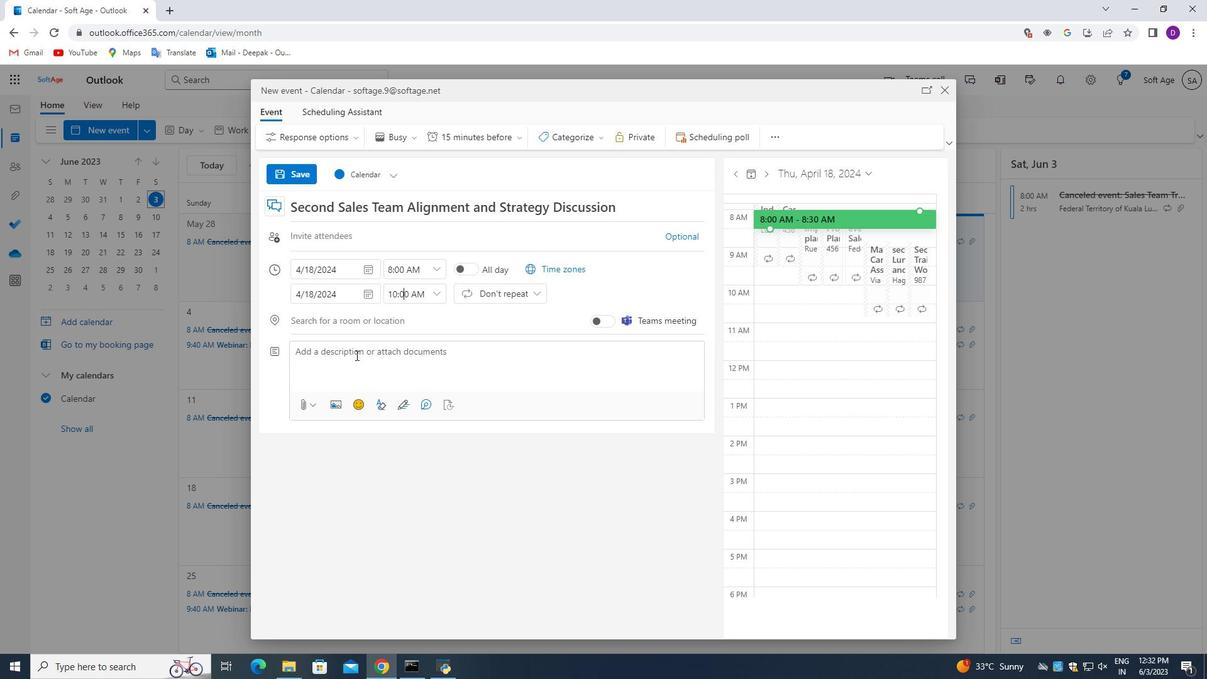 
Action: Mouse moved to (400, 519)
Screenshot: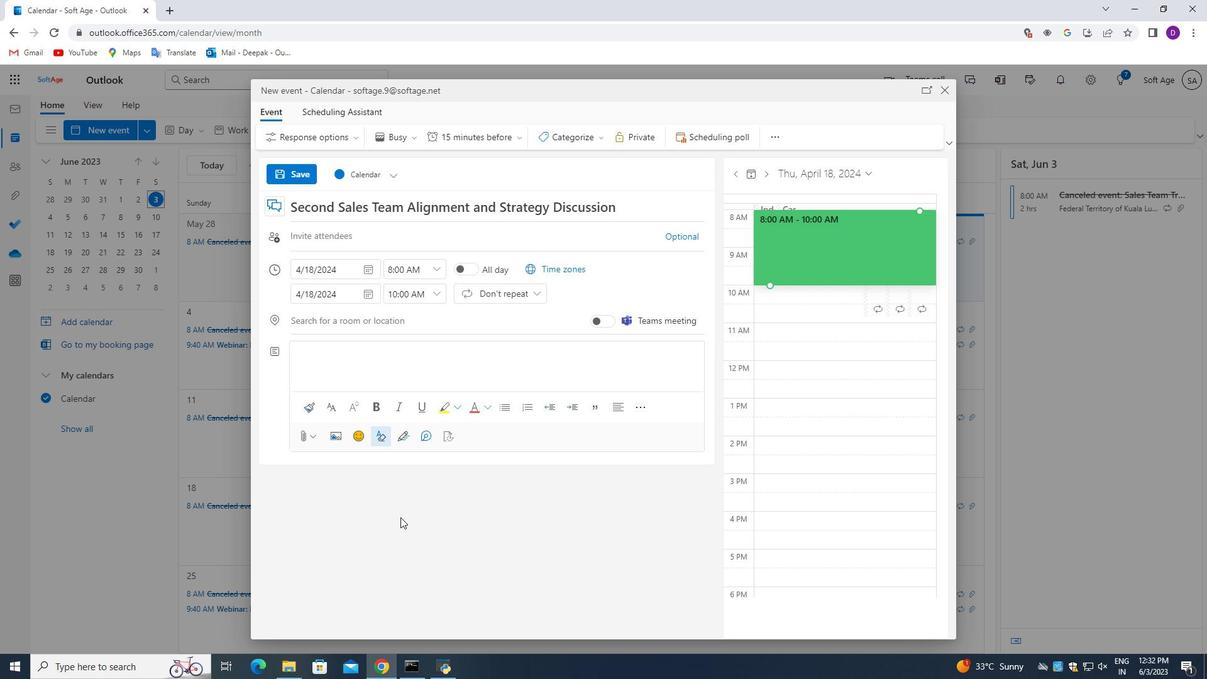 
Action: Key pressed <Key.shift_r>A<Key.space>lunch<Key.space>and<Key.space>learn<Key.space>session<Key.space>is<Key.space>a<Key.space>unipq<Key.backspace><Key.backspace>que<Key.space>professional<Key.space>development<Key.space>opportunity<Key.space>where<Key.space>employees<Key.space>gather<Key.space>during<Key.space>their<Key.space>lunch<Key.space>break<Key.space>to<Key.space>leark<Key.backspace>n<Key.space>and<Key.space>engage<Key.space>in<Key.space>educational<Key.space>activites<Key.space><Key.backspace>.<Key.space><Key.backspace><Key.backspace><Key.backspace><Key.backspace>ies.<Key.space>i<Key.backspace><Key.shift>It<Key.space>combines<Key.space>the<Key.space>convenience<Key.space>of<Key.space>a<Key.space>mel<Key.backspace>altime<Key.space>with<Key.space>valuable<Key.space>learning<Key.space>experiences,<Key.space>creating<Key.space>a<Key.space>relaxed<Key.space>and<Key.space>interactive<Key.space>environment<Key.space>for<Key.space>knowledge<Key.space>sharing<Key.space>and<Key.space>si=<Key.backspace><Key.backspace>kill<Key.space>engancement.<Key.space><Key.backspace><Key.backspace><Key.backspace><Key.backspace><Key.backspace><Key.backspace><Key.backspace><Key.backspace><Key.backspace><Key.backspace><Key.backspace>hancement.<Key.space>
Screenshot: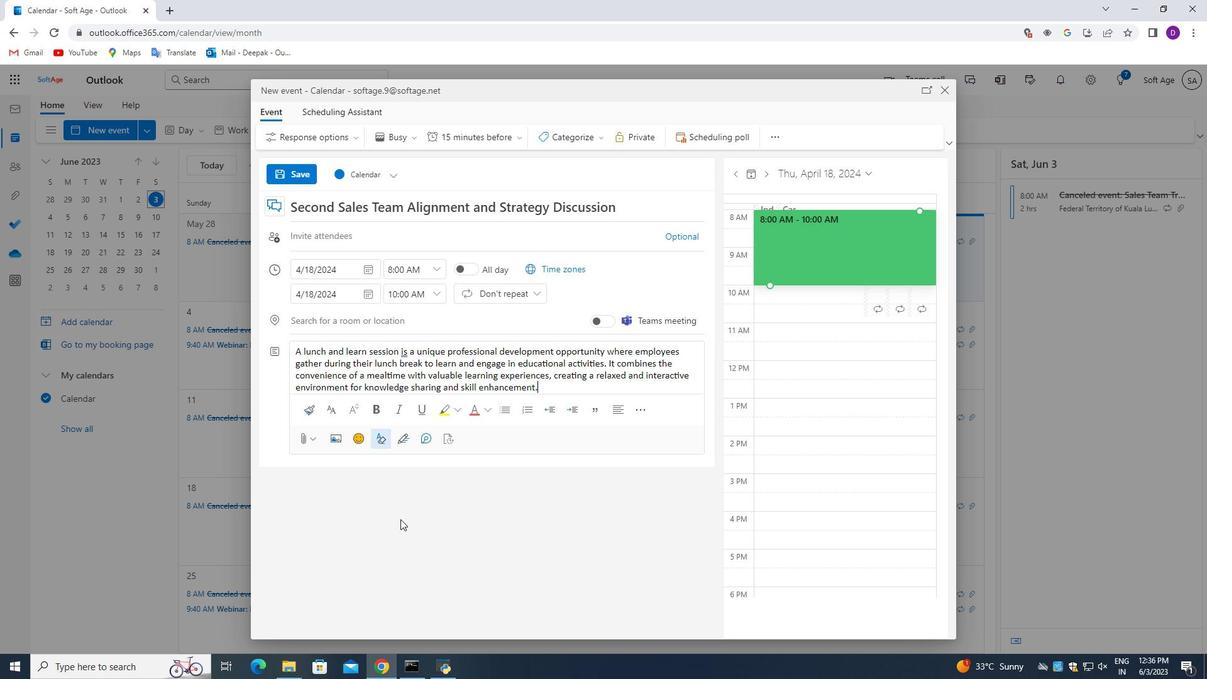 
Action: Mouse moved to (575, 139)
Screenshot: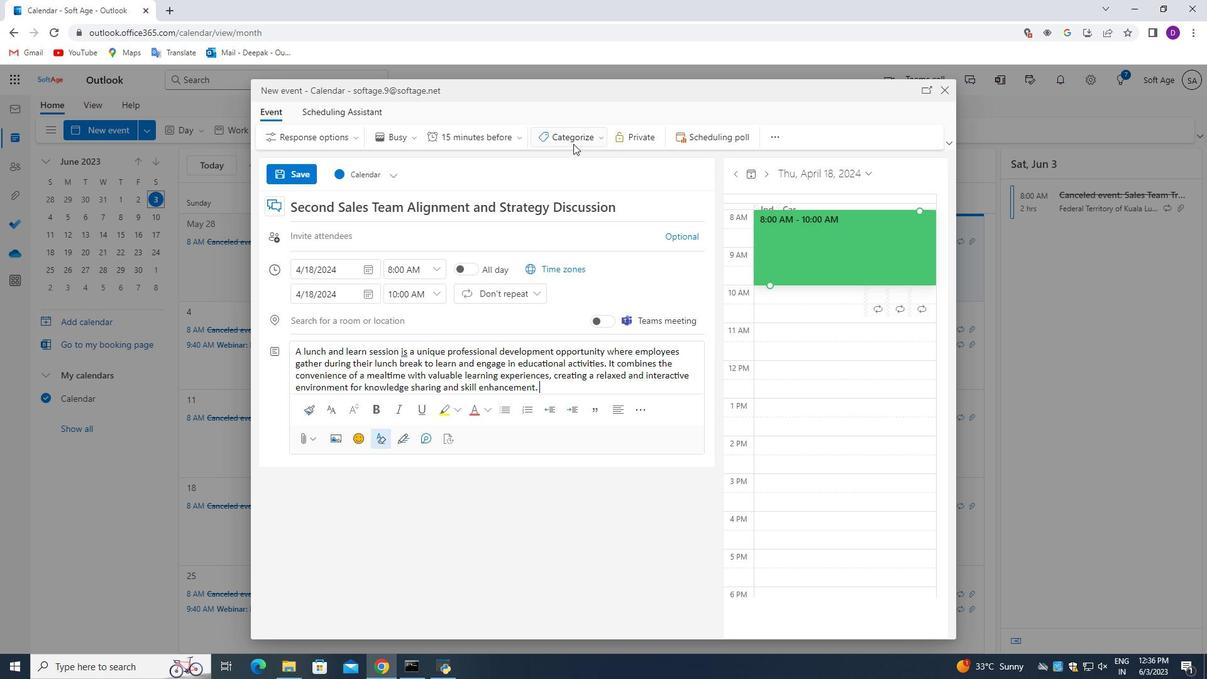 
Action: Mouse pressed left at (575, 139)
Screenshot: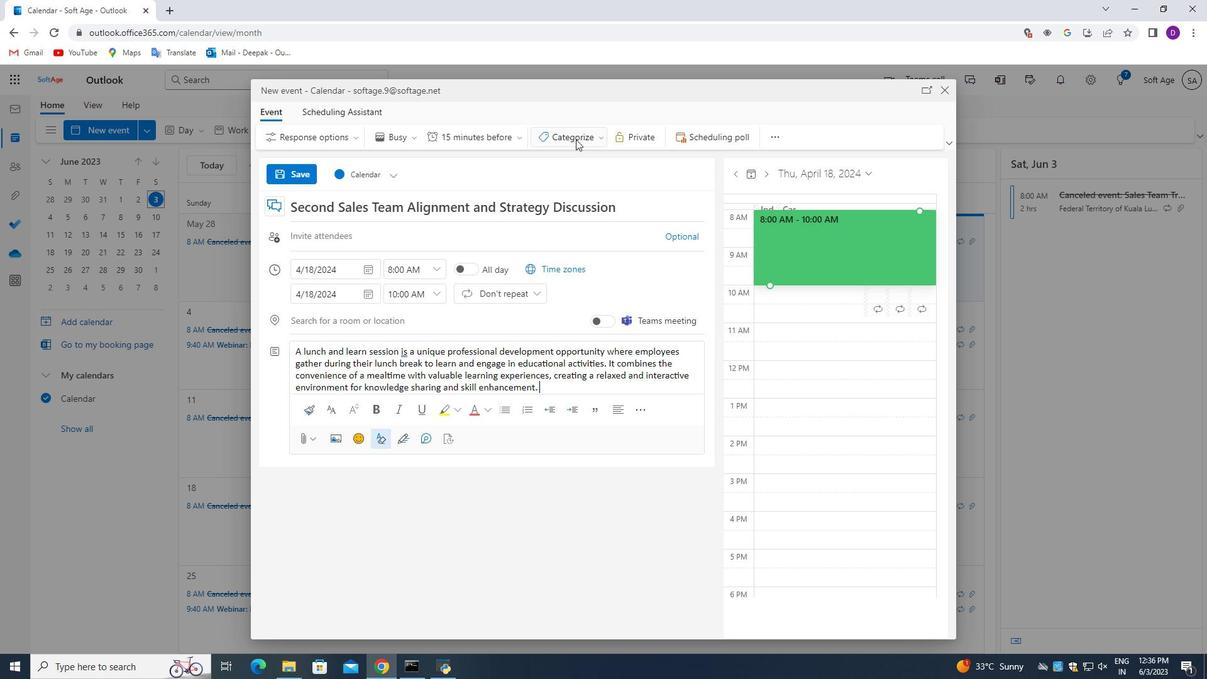 
Action: Mouse moved to (577, 262)
Screenshot: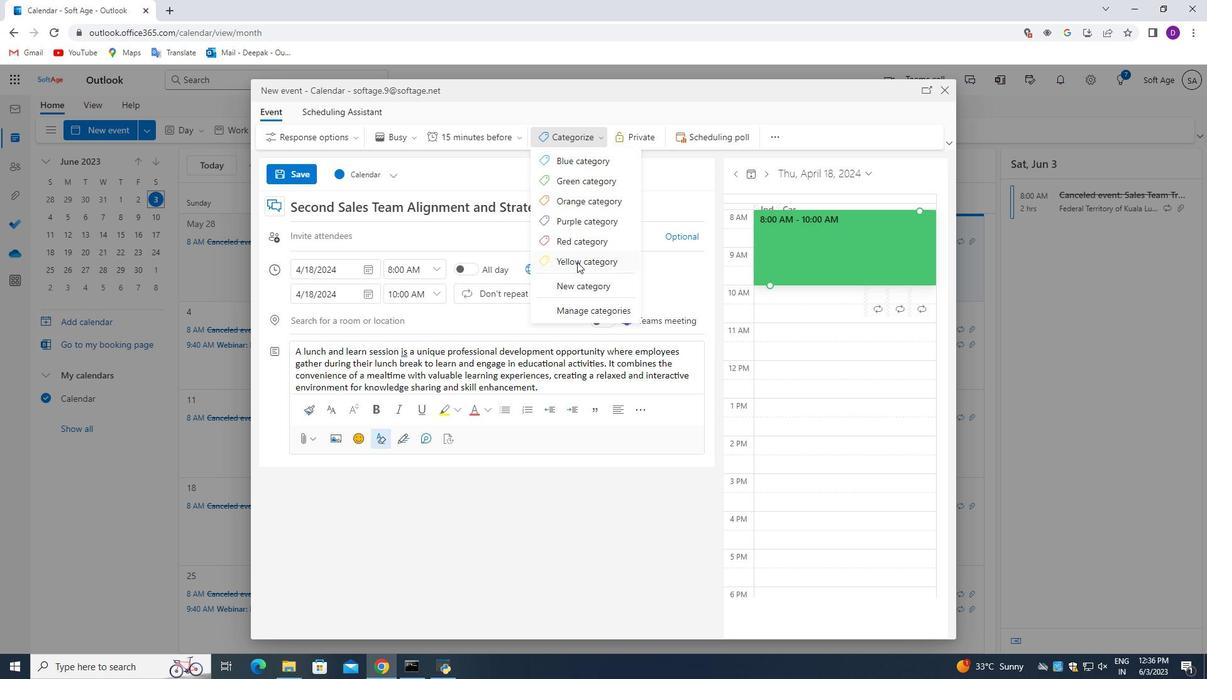 
Action: Mouse pressed left at (577, 262)
Screenshot: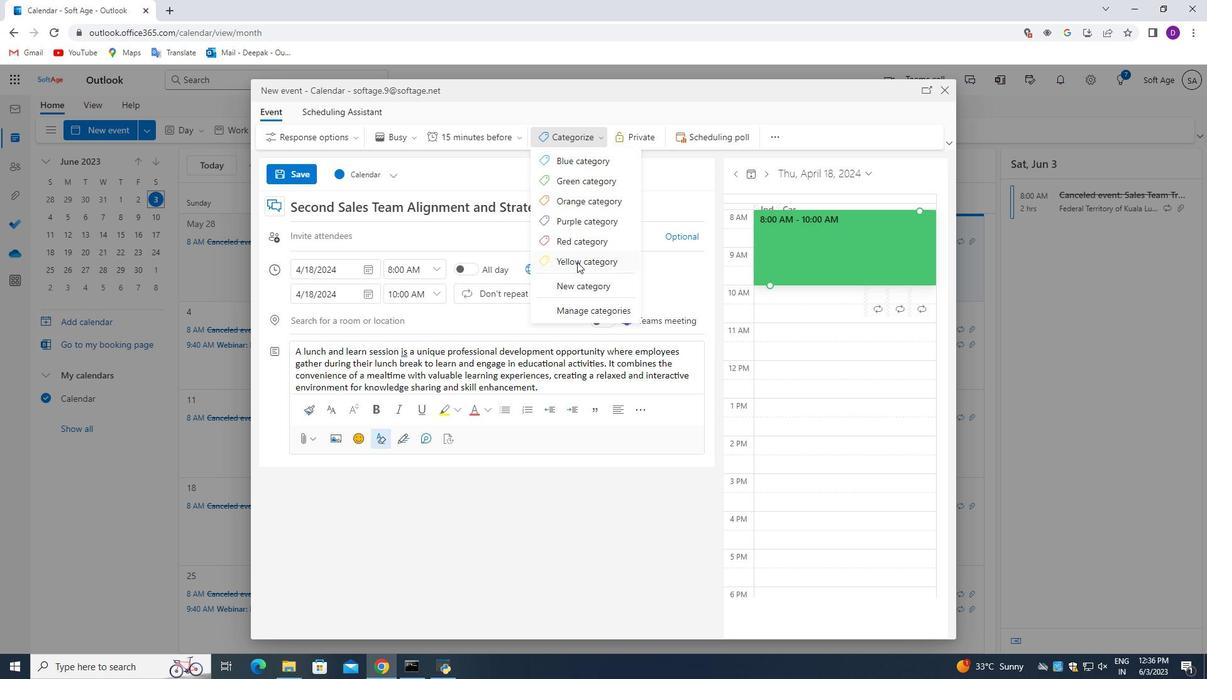 
Action: Mouse moved to (335, 321)
Screenshot: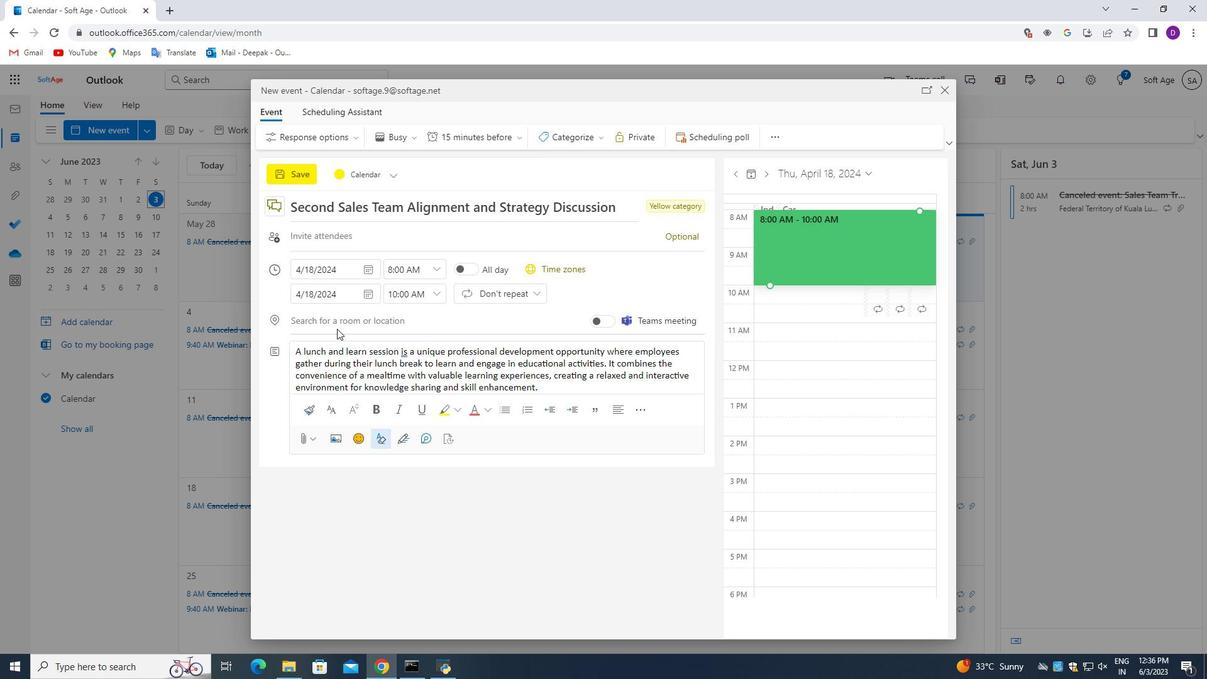 
Action: Mouse pressed left at (335, 321)
Screenshot: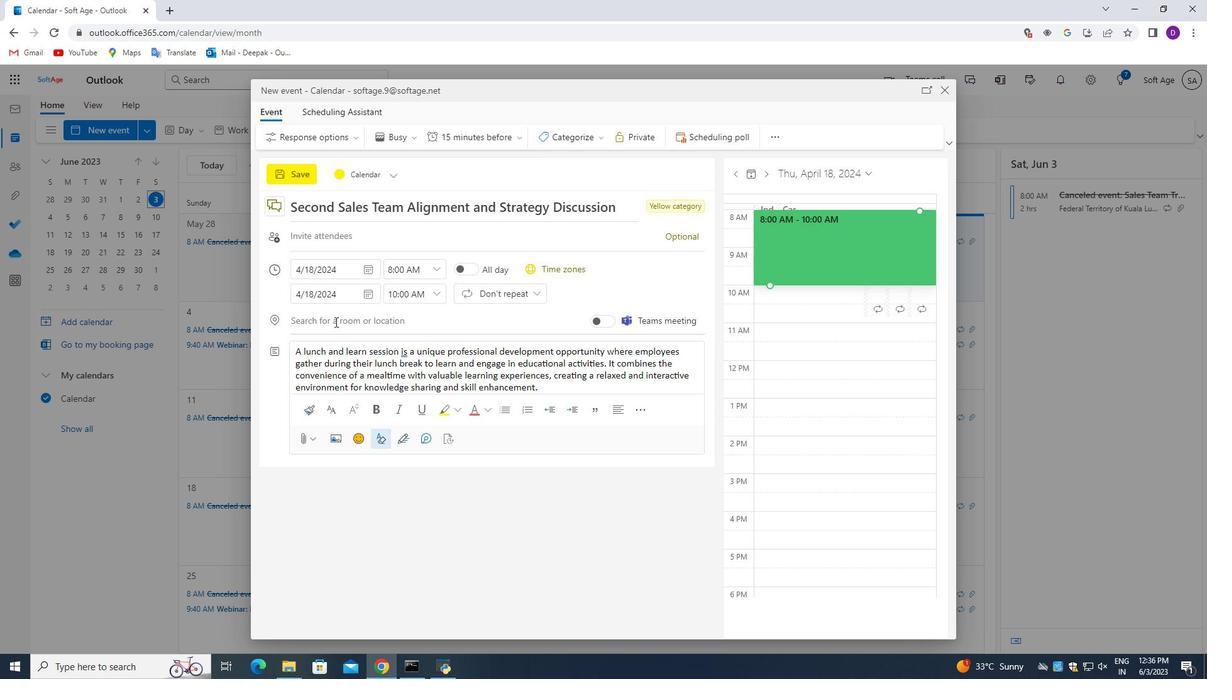 
Action: Mouse moved to (323, 537)
Screenshot: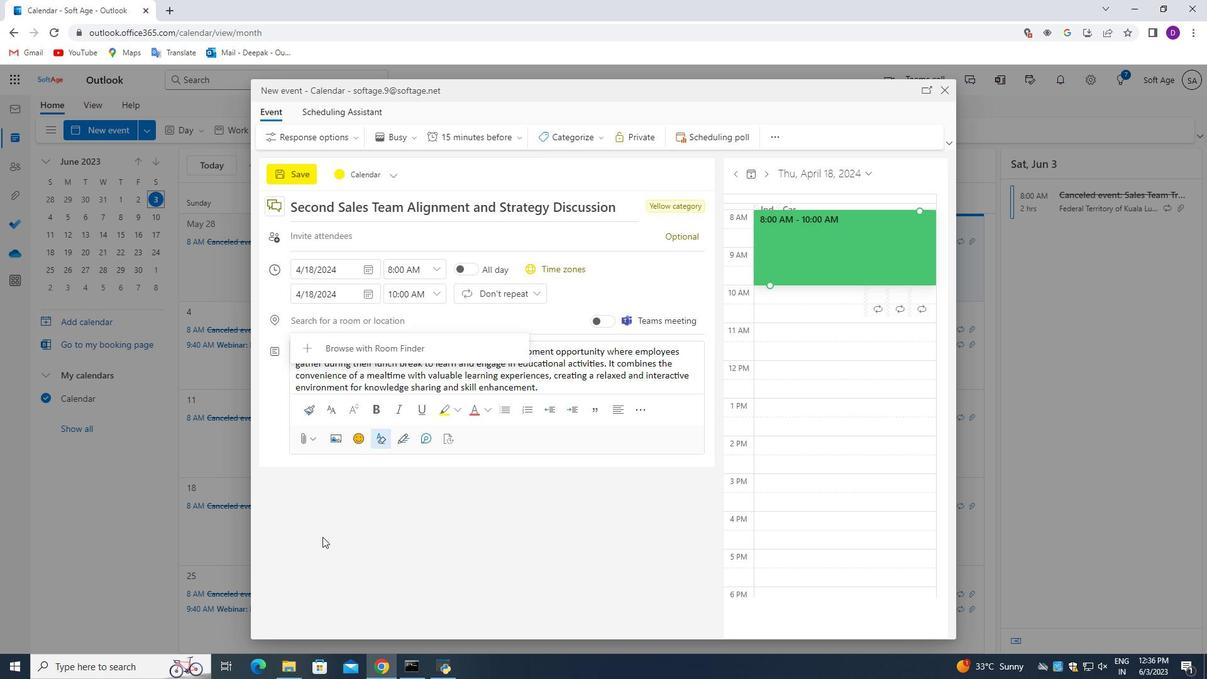 
Action: Key pressed 789<Key.space><Key.shift>Paseo<Key.space>de<Key.space><Key.shift>Prado,<Key.space><Key.shift>Madrid,<Key.space><Key.shift_r>Spain
Screenshot: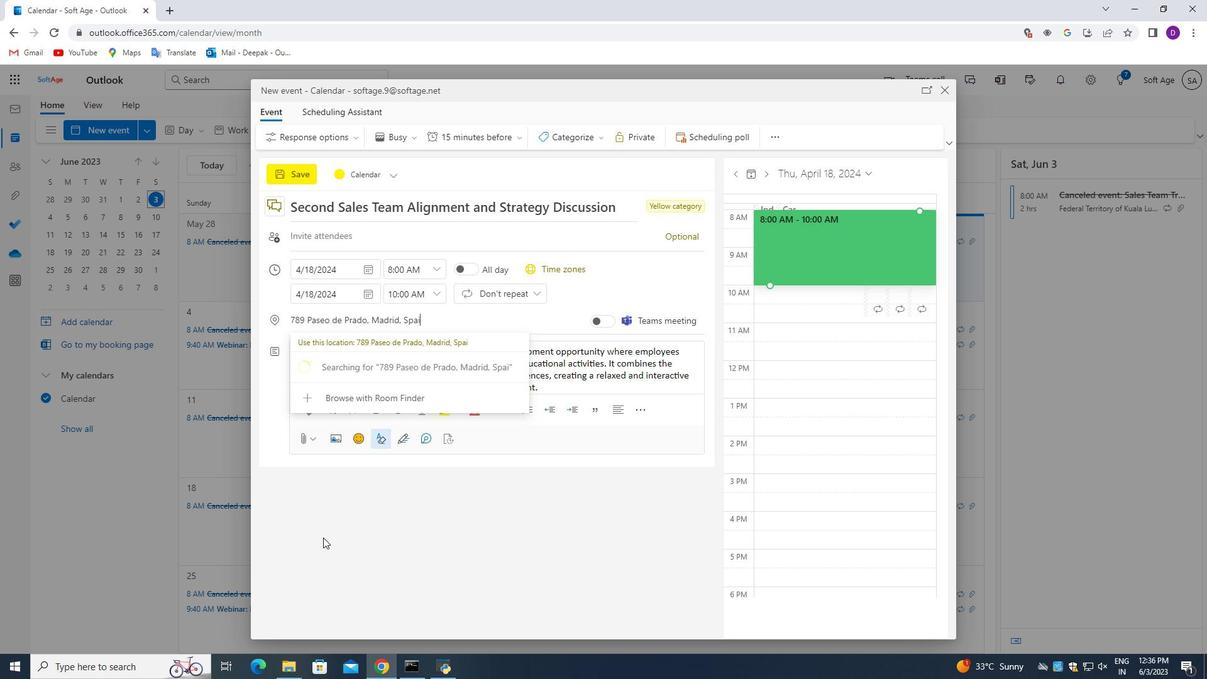 
Action: Mouse moved to (392, 516)
Screenshot: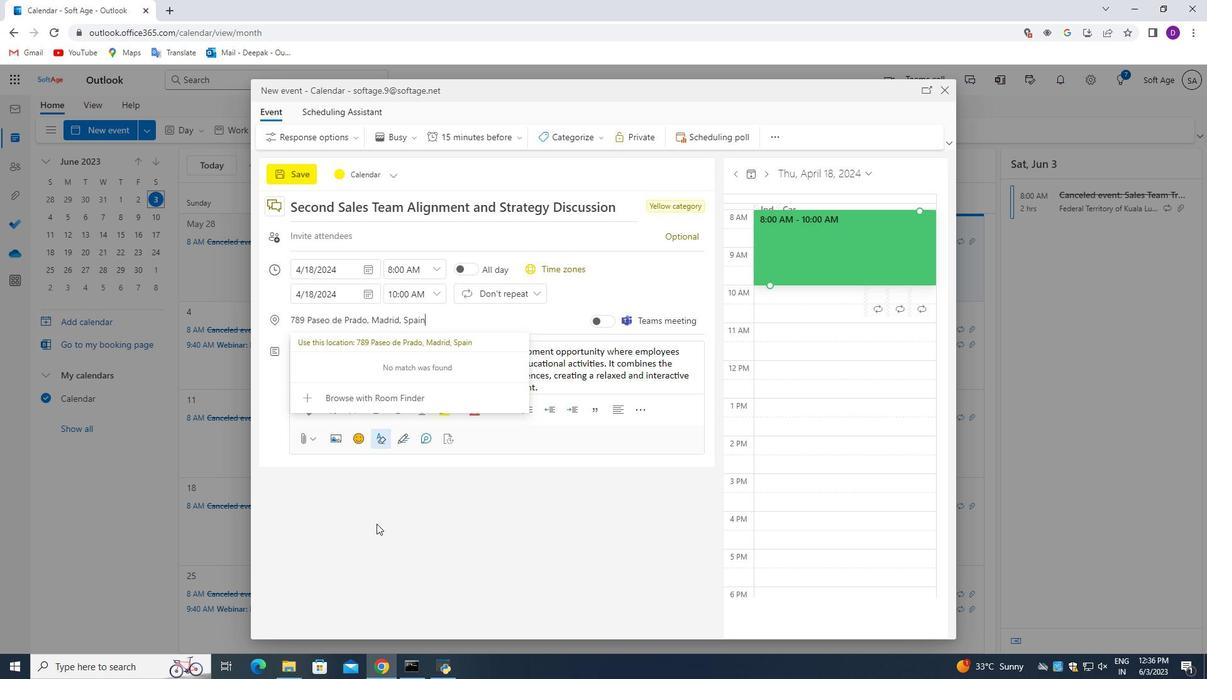 
Action: Mouse pressed left at (392, 516)
Screenshot: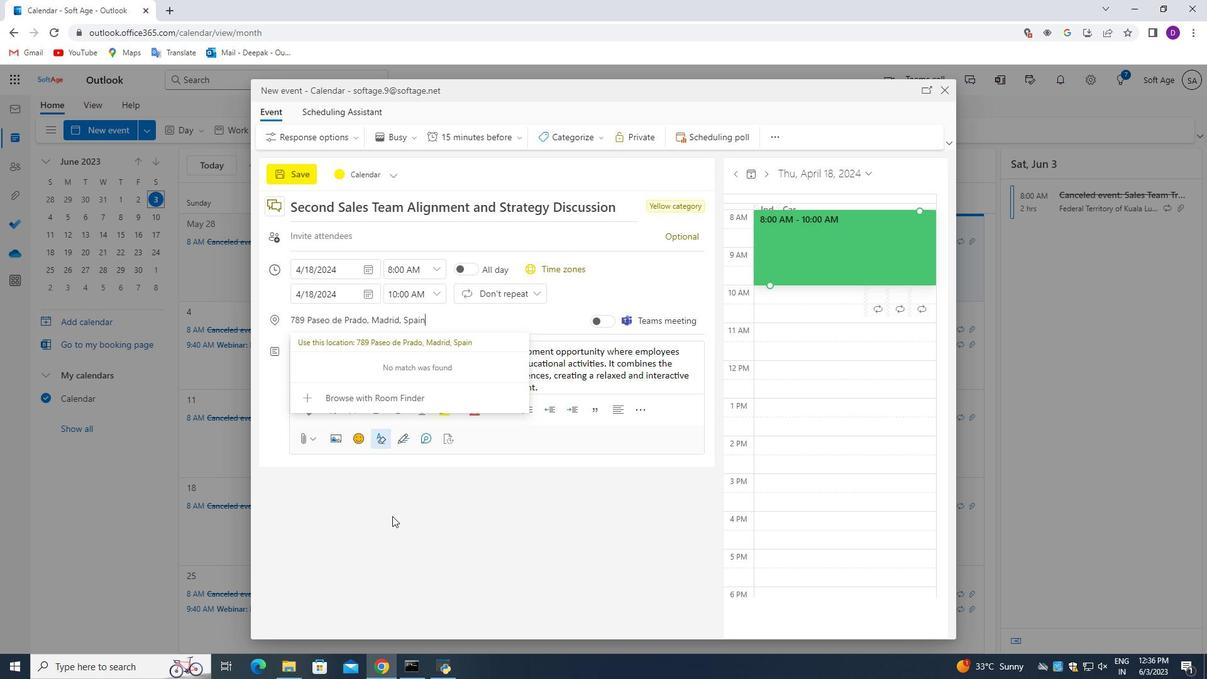
Action: Mouse moved to (332, 236)
Screenshot: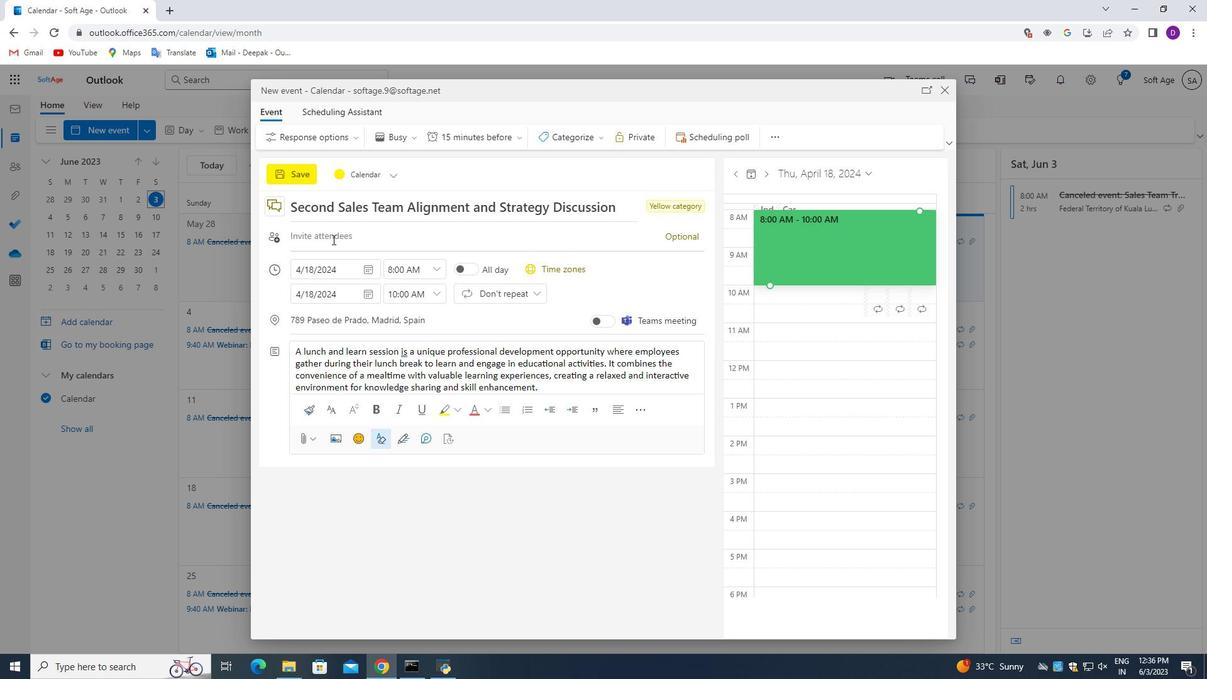 
Action: Mouse pressed left at (332, 236)
Screenshot: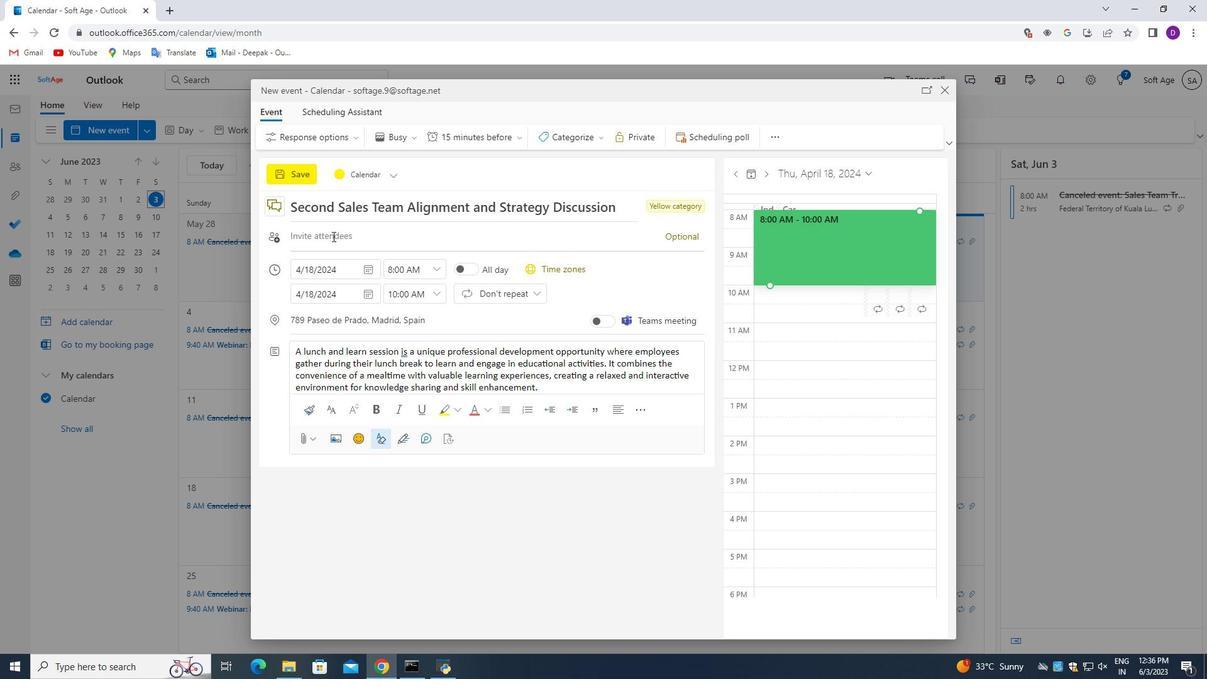 
Action: Mouse moved to (391, 494)
Screenshot: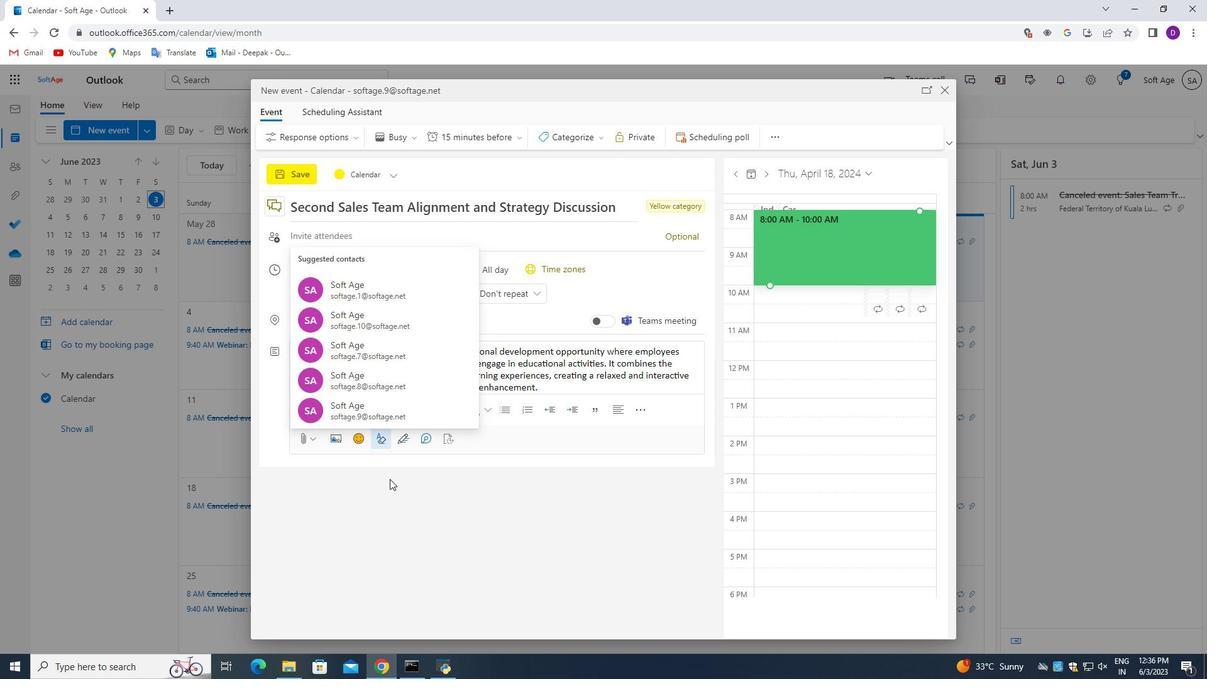 
Action: Key pressed softage.7<Key.shift>@softage.net<Key.enter>
Screenshot: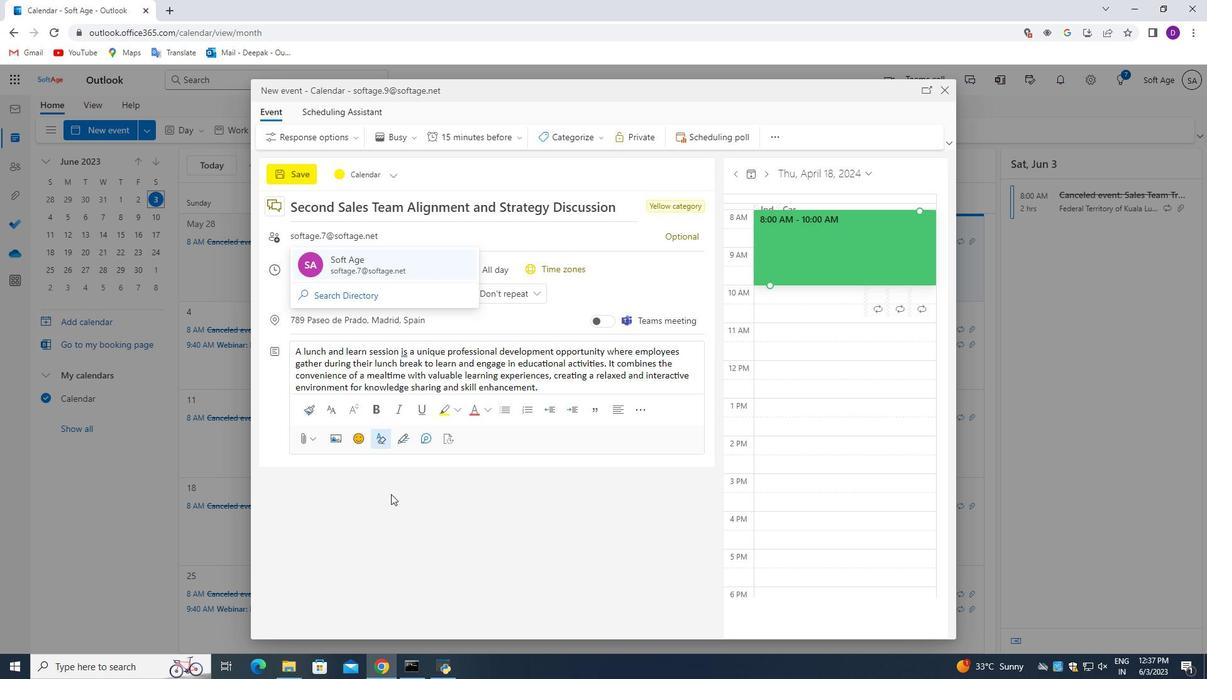 
Action: Mouse moved to (679, 235)
Screenshot: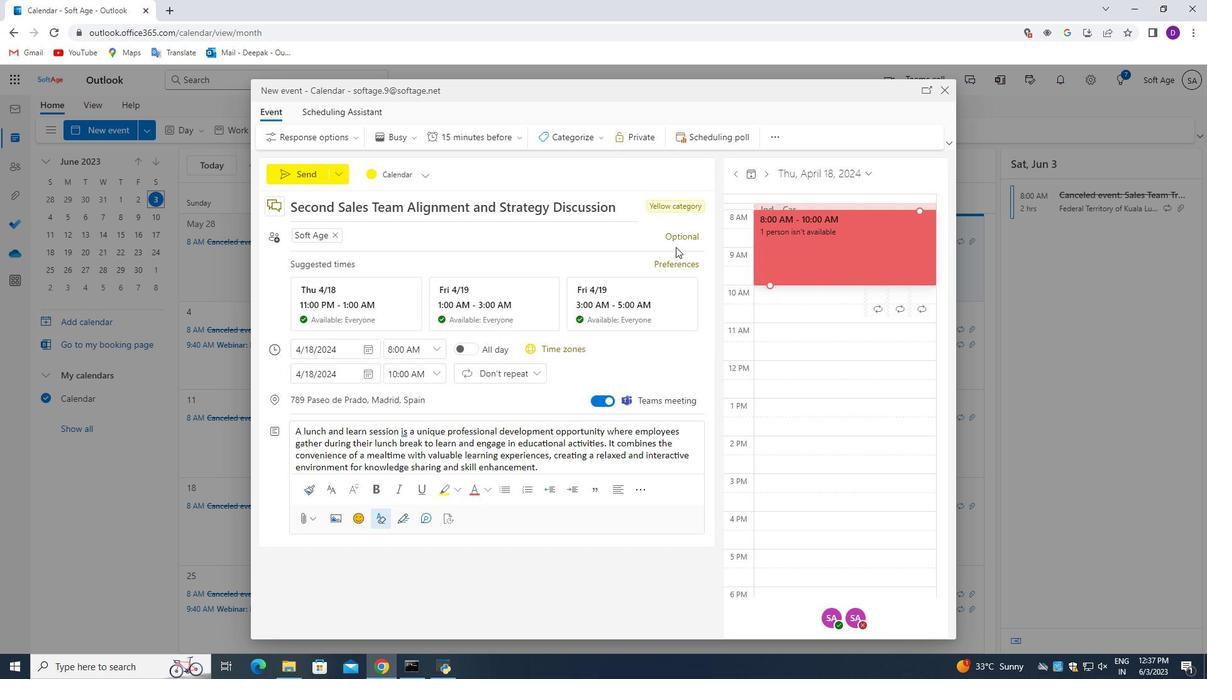 
Action: Mouse pressed left at (679, 235)
Screenshot: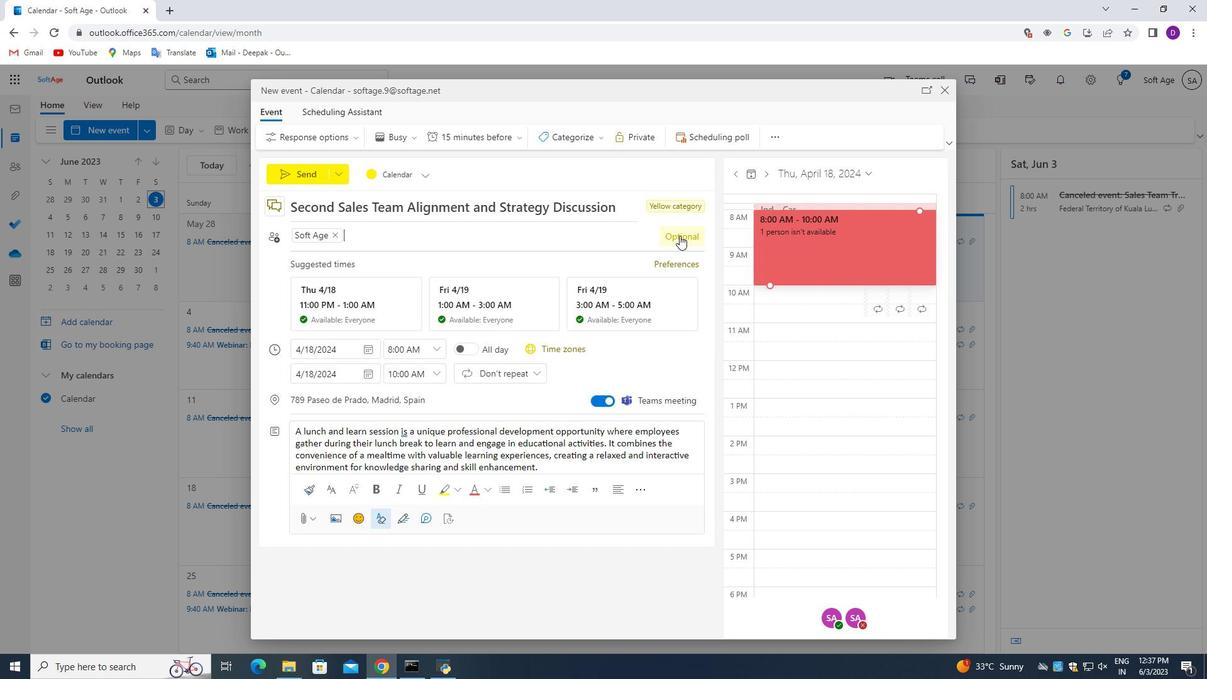 
Action: Mouse moved to (394, 235)
Screenshot: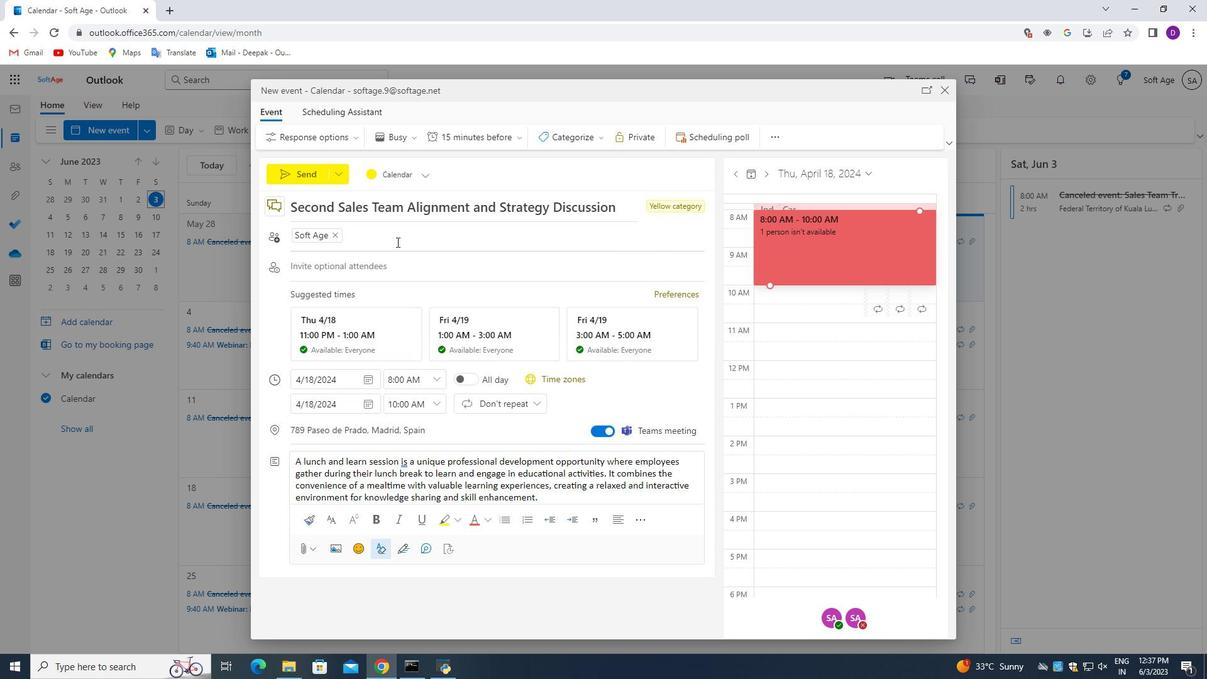 
Action: Key pressed softage.1<Key.shift>@softage.net<Key.enter>
Screenshot: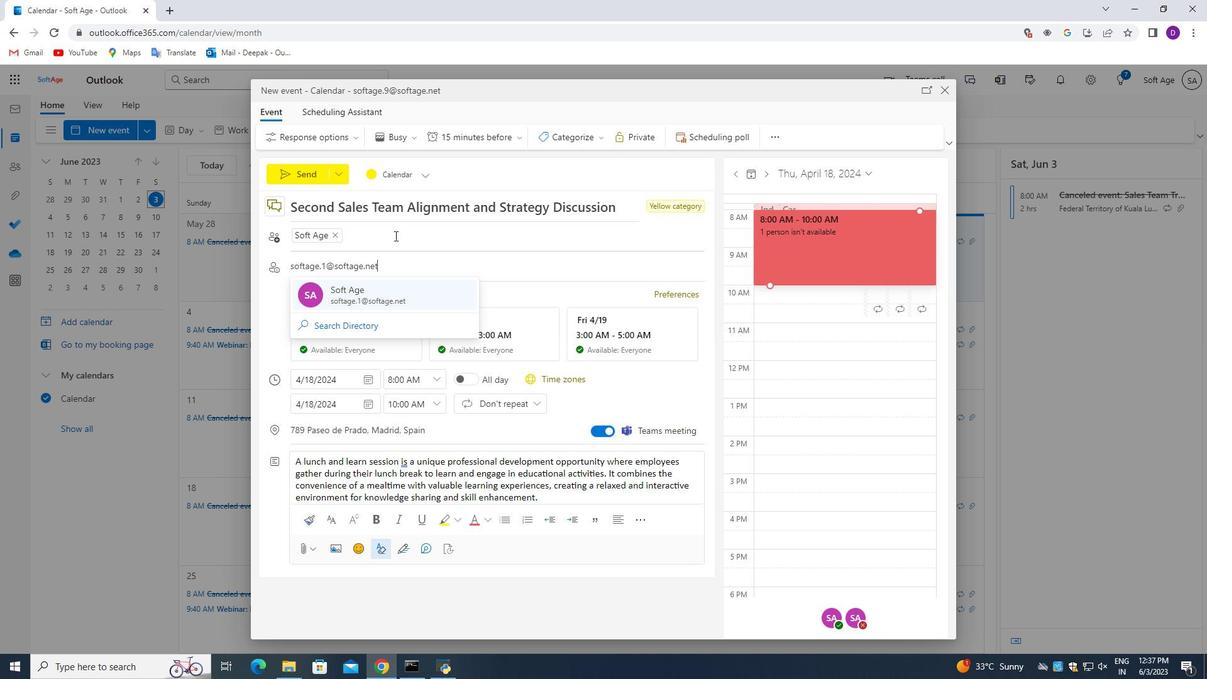 
Action: Mouse moved to (490, 140)
Screenshot: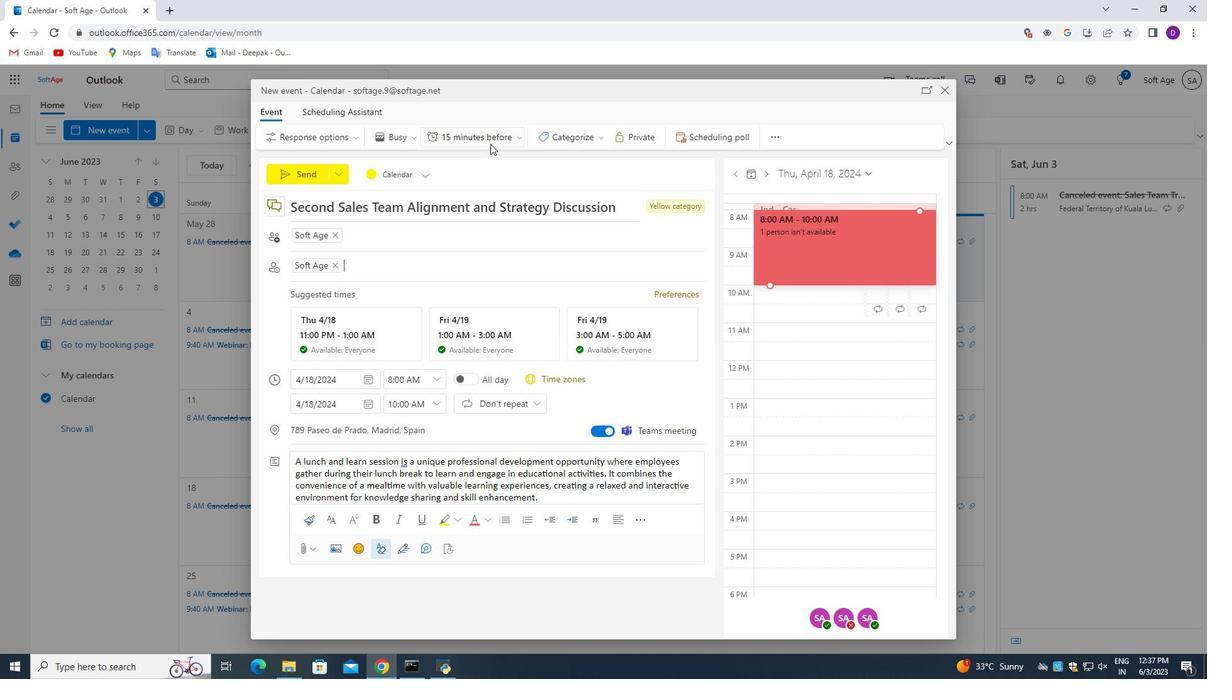 
Action: Mouse pressed left at (490, 140)
Screenshot: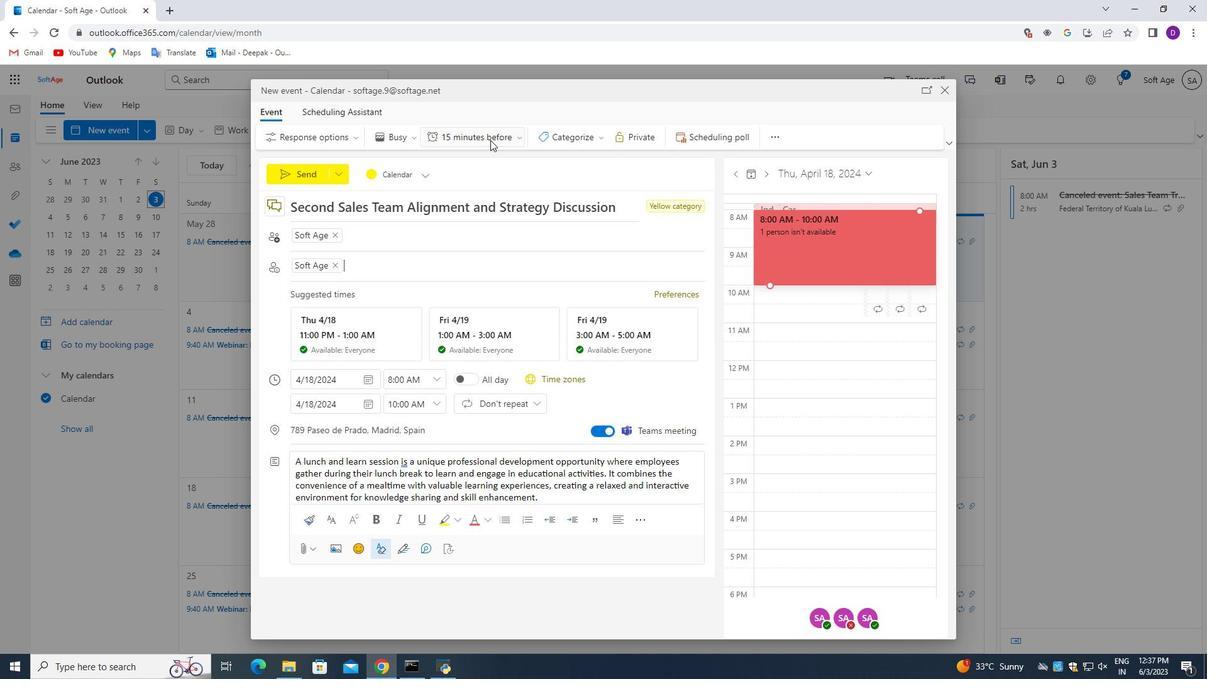 
Action: Mouse moved to (486, 183)
Screenshot: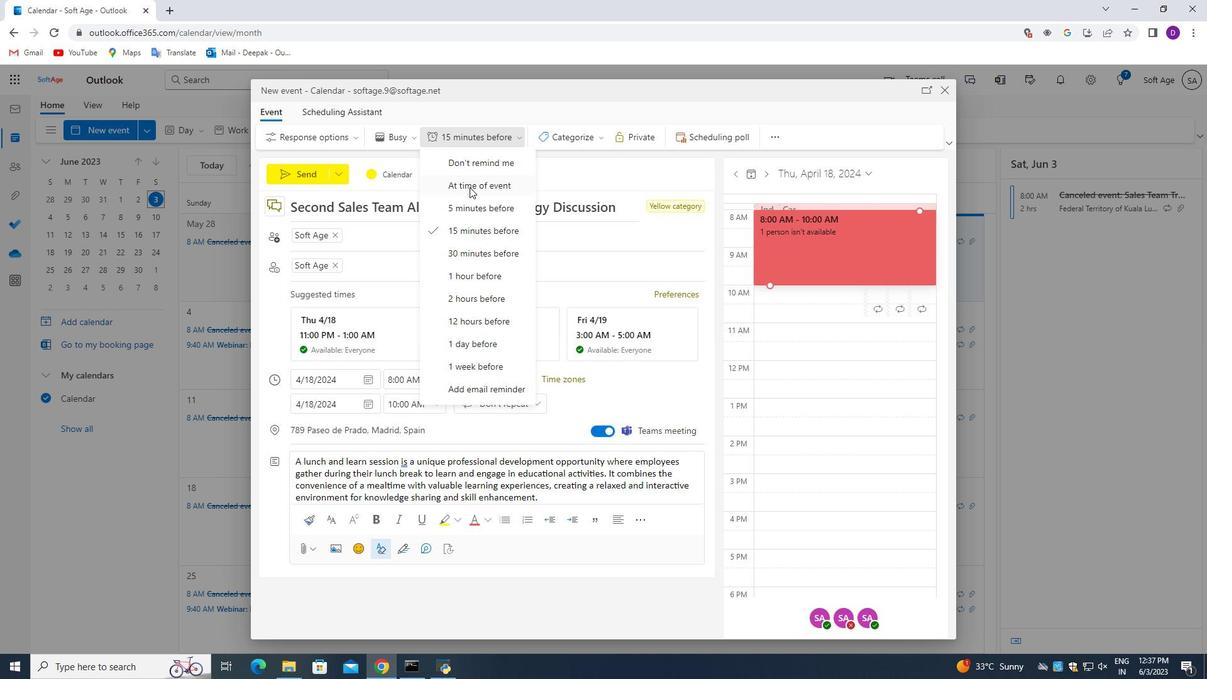 
Action: Mouse pressed left at (486, 183)
Screenshot: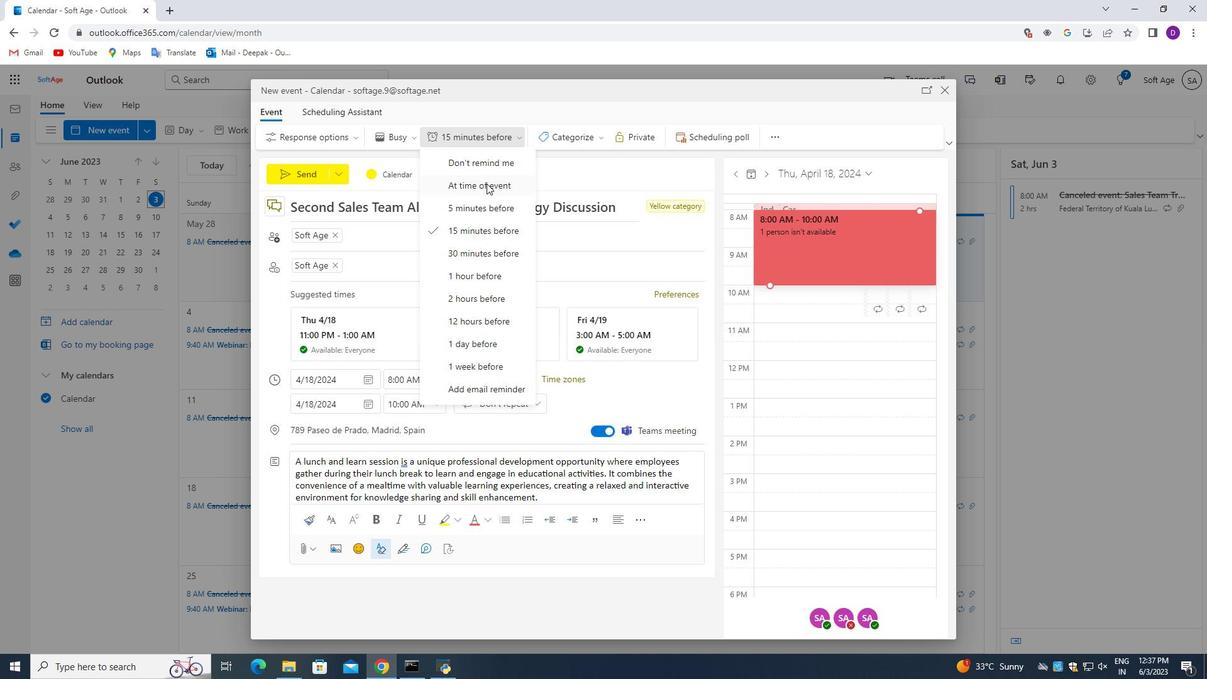 
Action: Mouse moved to (390, 412)
Screenshot: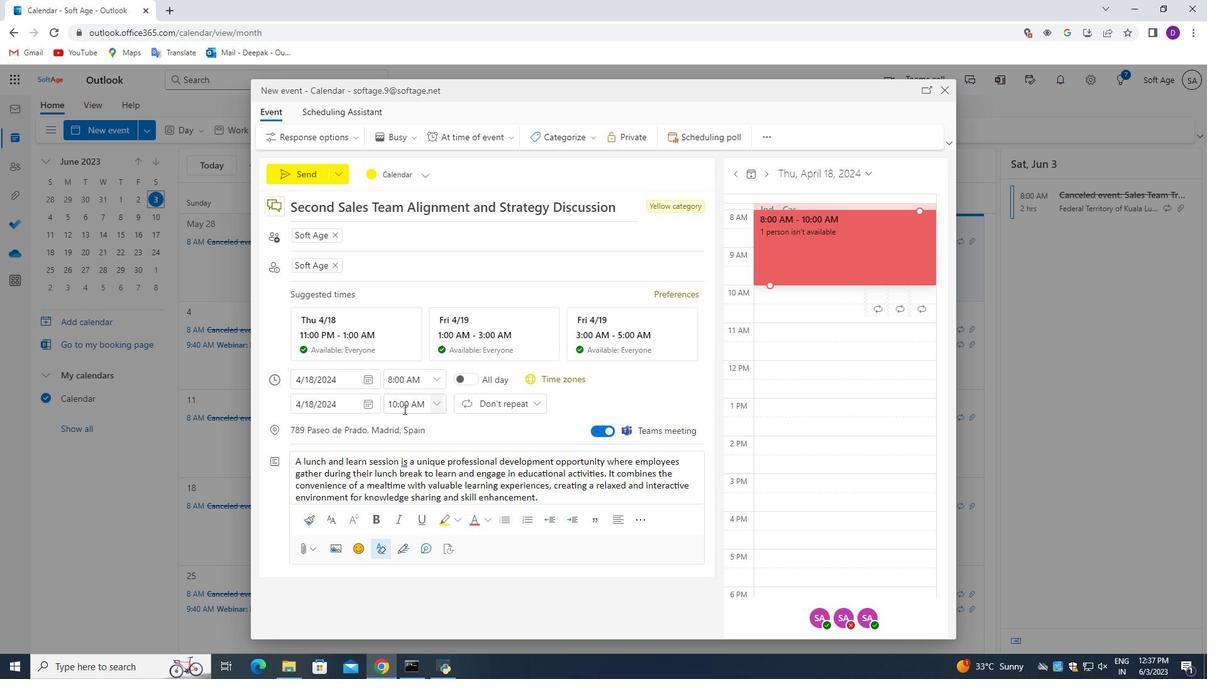 
Action: Mouse scrolled (390, 411) with delta (0, 0)
Screenshot: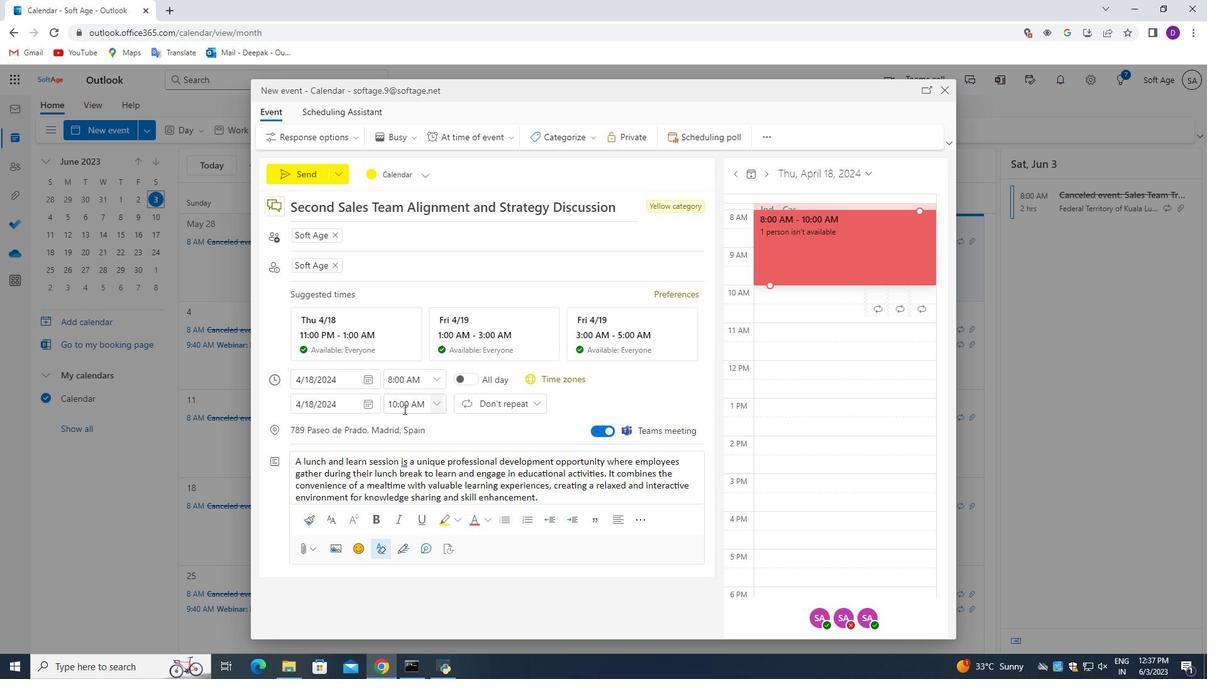 
Action: Mouse moved to (386, 412)
Screenshot: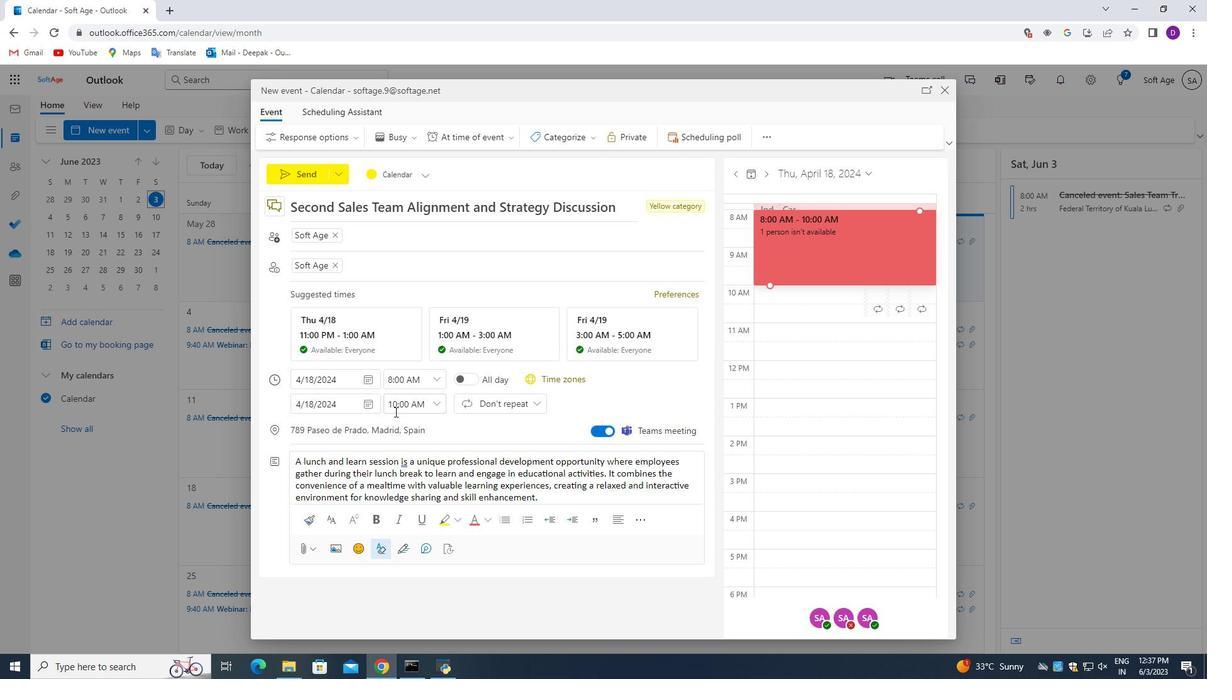 
Action: Mouse scrolled (386, 411) with delta (0, 0)
Screenshot: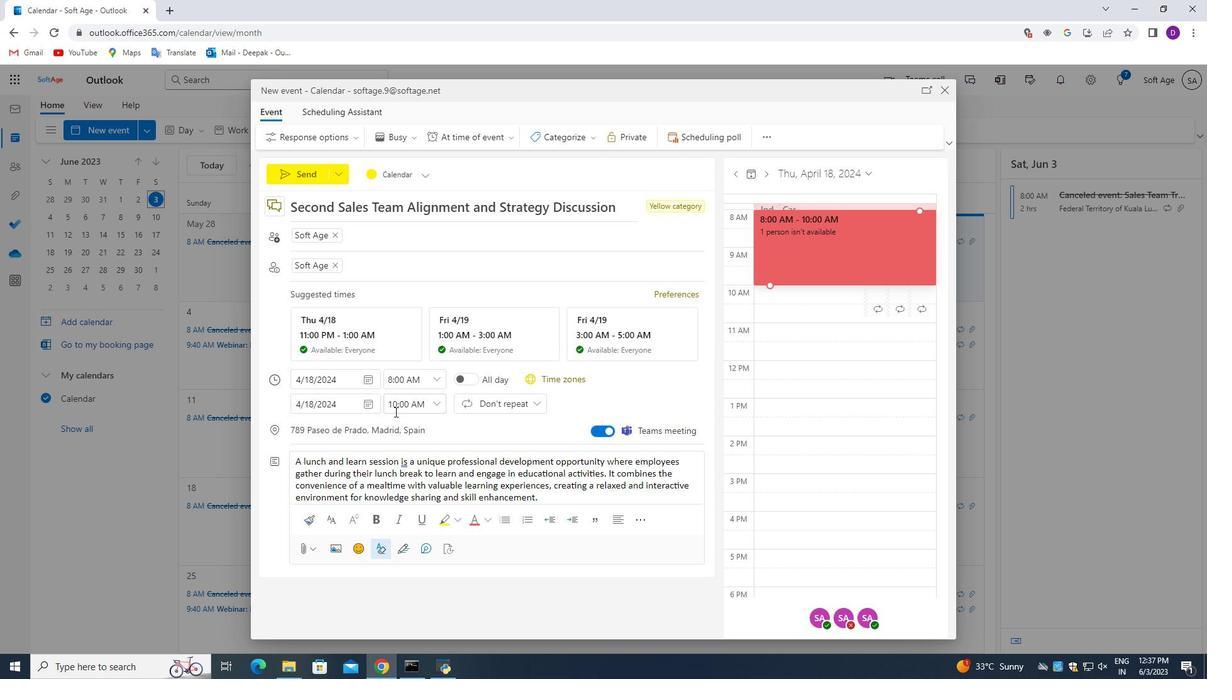 
Action: Mouse moved to (426, 475)
Screenshot: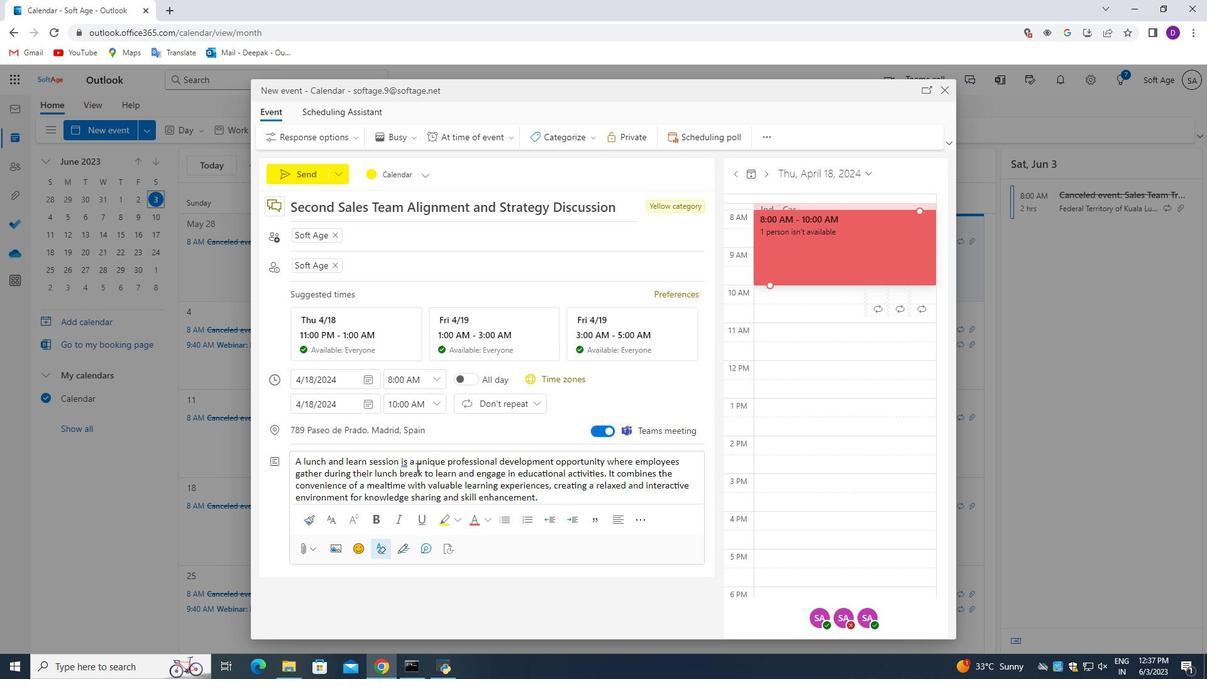 
Action: Mouse scrolled (426, 474) with delta (0, 0)
Screenshot: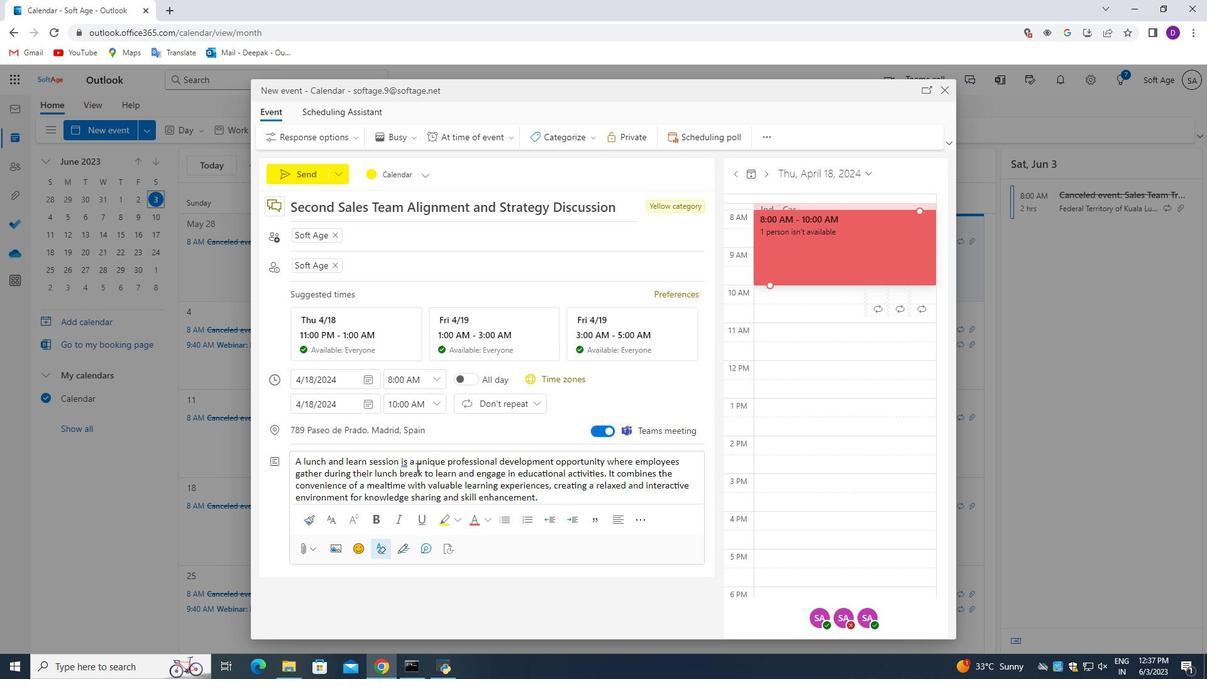 
Action: Mouse moved to (439, 481)
Screenshot: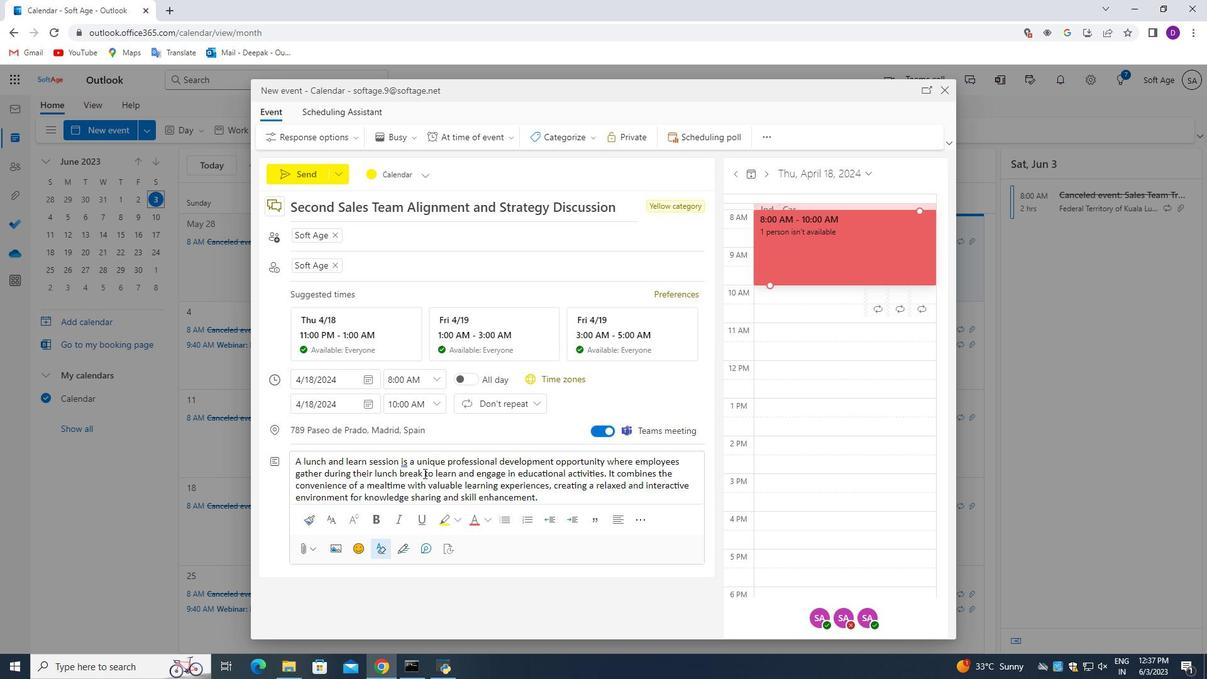 
Action: Mouse scrolled (439, 481) with delta (0, 0)
Screenshot: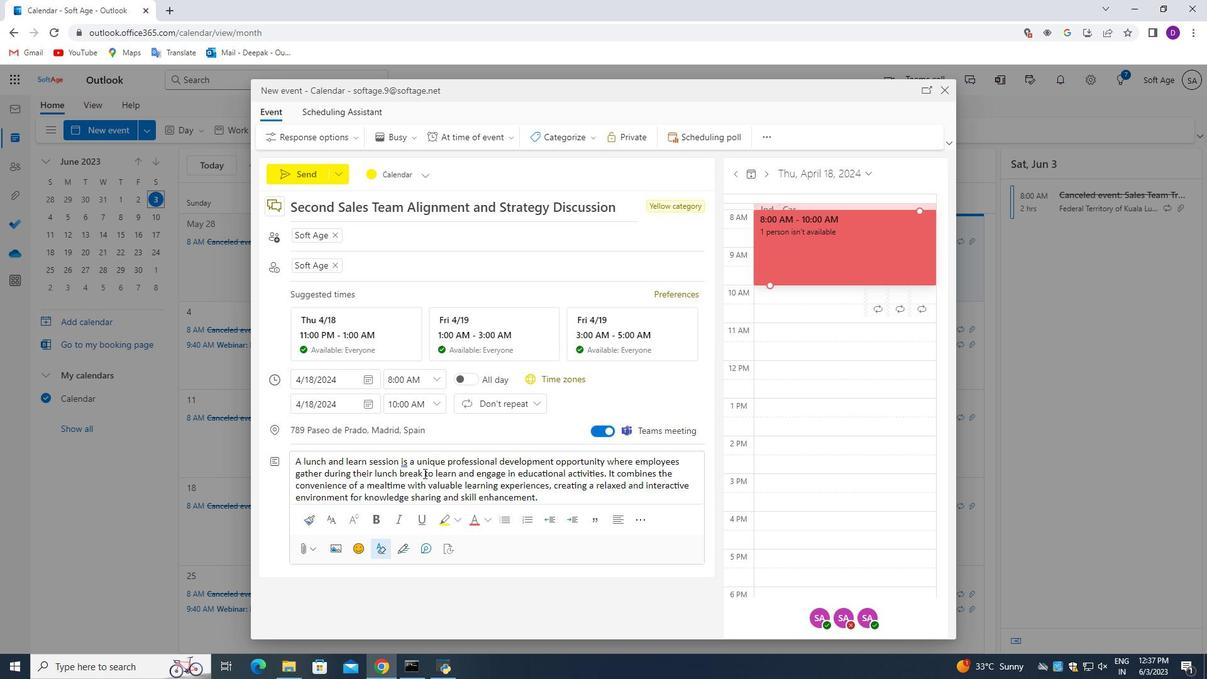 
Action: Mouse moved to (445, 482)
Screenshot: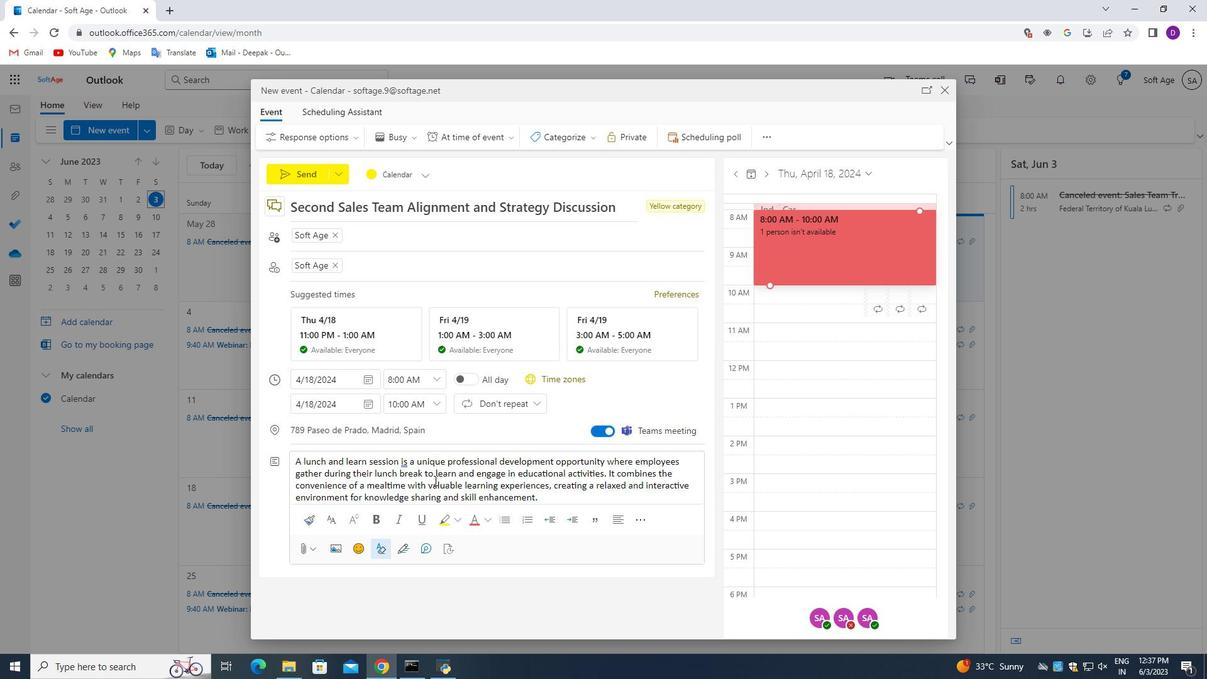 
Action: Mouse scrolled (445, 482) with delta (0, 0)
Screenshot: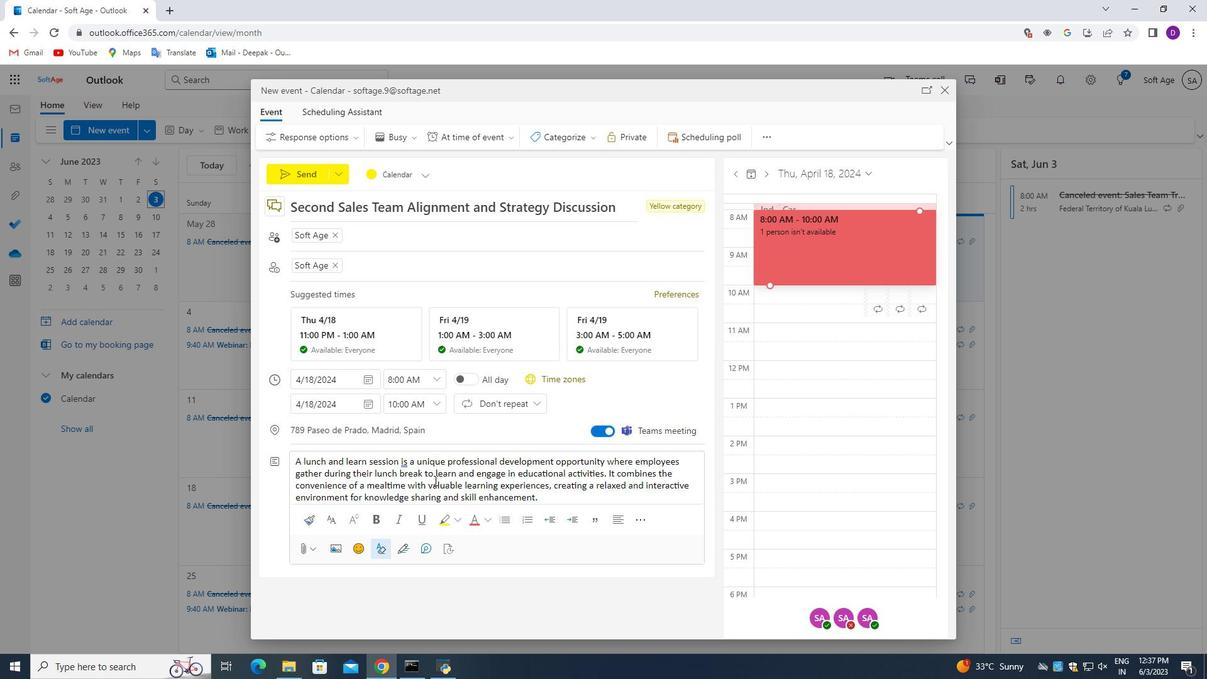 
Action: Mouse moved to (305, 174)
Screenshot: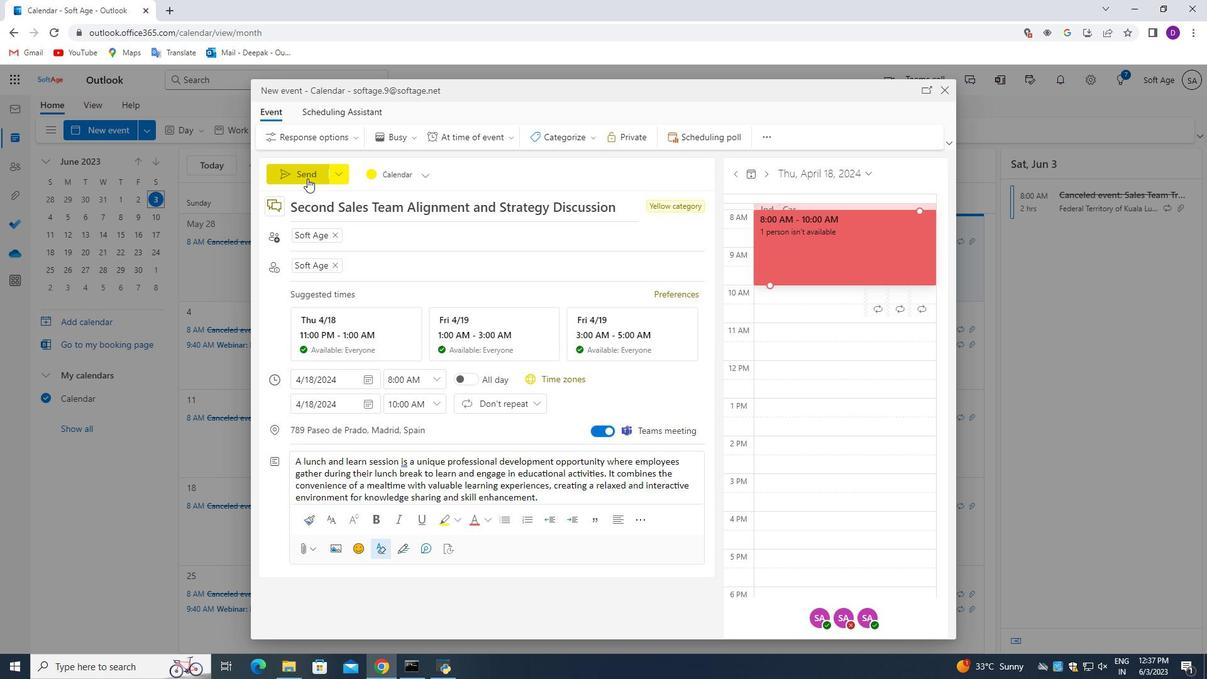 
Action: Mouse pressed left at (305, 174)
Screenshot: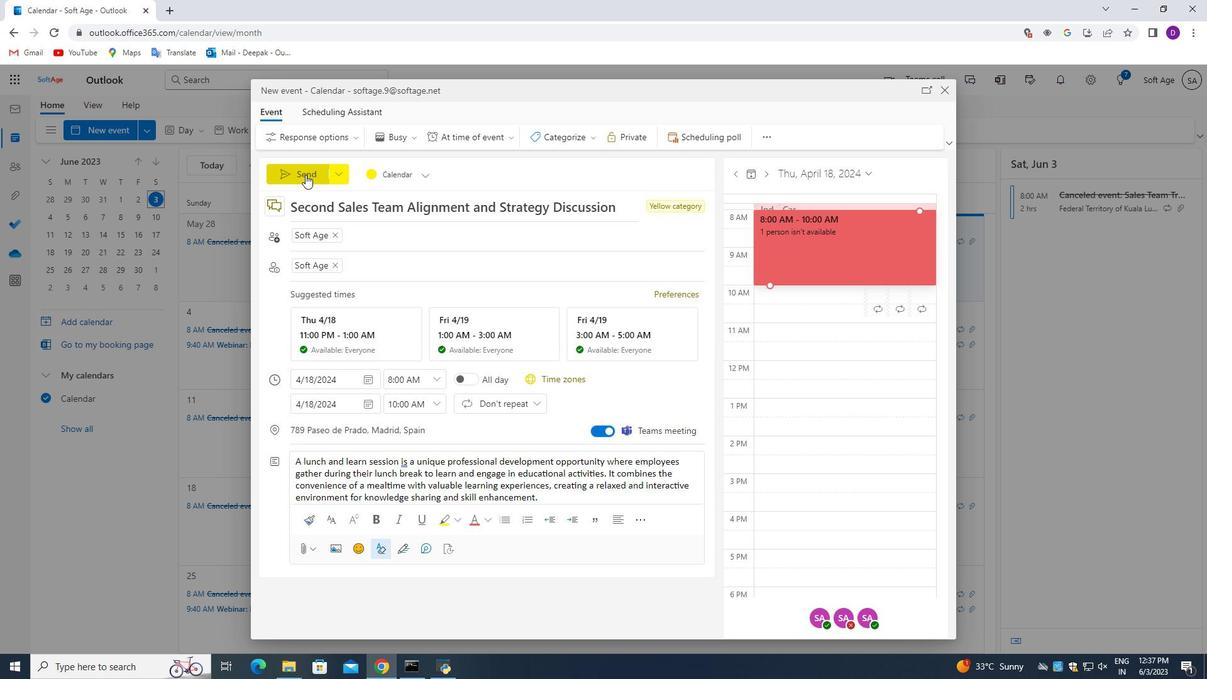 
Action: Mouse moved to (412, 326)
Screenshot: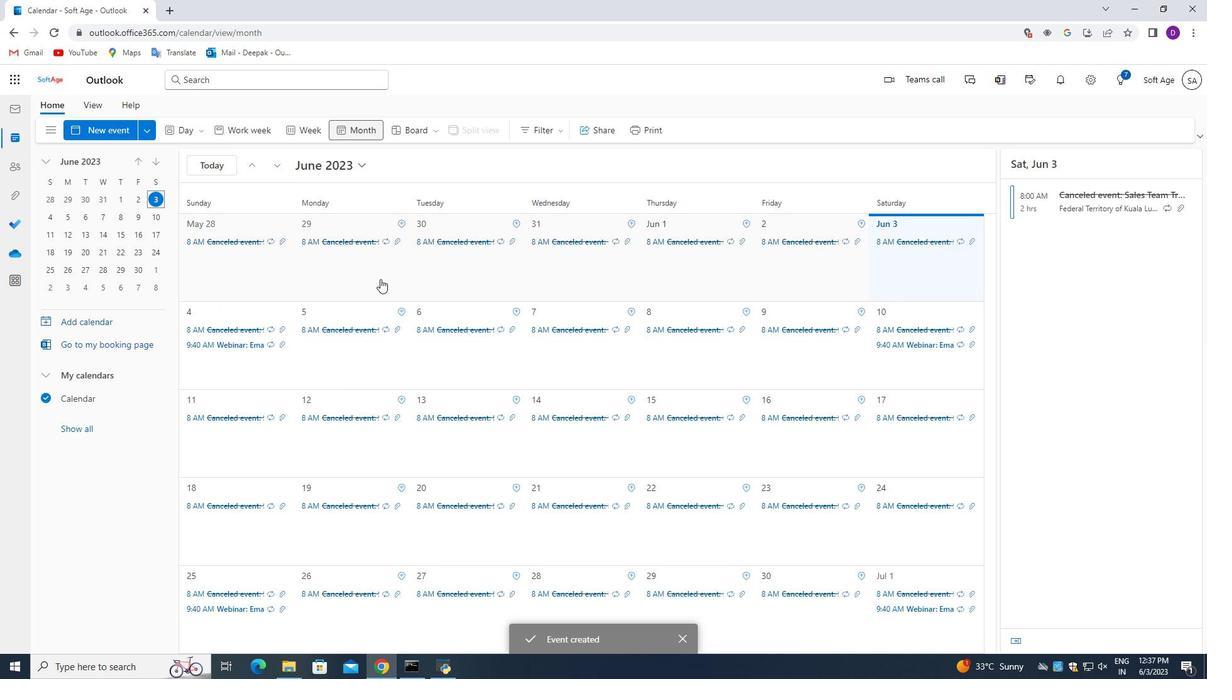 
